 Task: Add an event  with title  Interview with Manik, date '2024/05/19' to 2024/05/20 & Select Event type as  One on One. Add location for the event as  321 Tuileries Garden, Paris, France and add a description: The conversation aimed at assessing their qualifications, skills, and suitability for a specific job role or position within the organization. The interview provides an opportunity for the hiring team to gather valuable information about the candidate's experience, abilities, and potential cultural fit.Create an event link  http-interviewwithmanikcom & Select the event color as  Red. , logged in from the account softage.3@softage.netand send the event invitation to softage.2@softage.net and softage.4@softage.net
Action: Mouse moved to (805, 132)
Screenshot: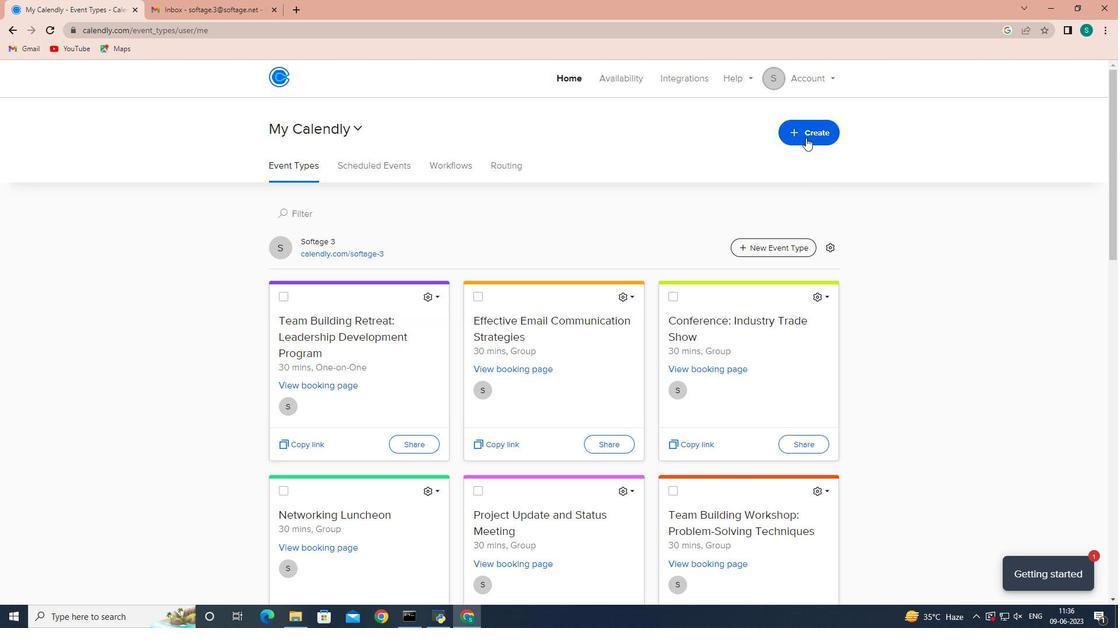 
Action: Mouse pressed left at (805, 132)
Screenshot: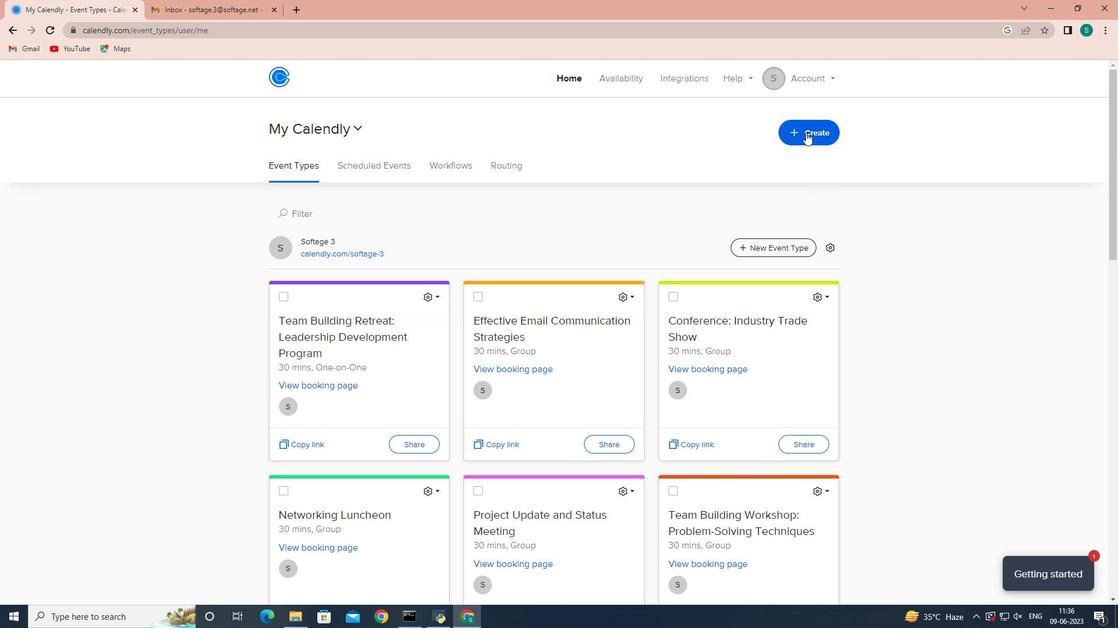 
Action: Mouse moved to (777, 173)
Screenshot: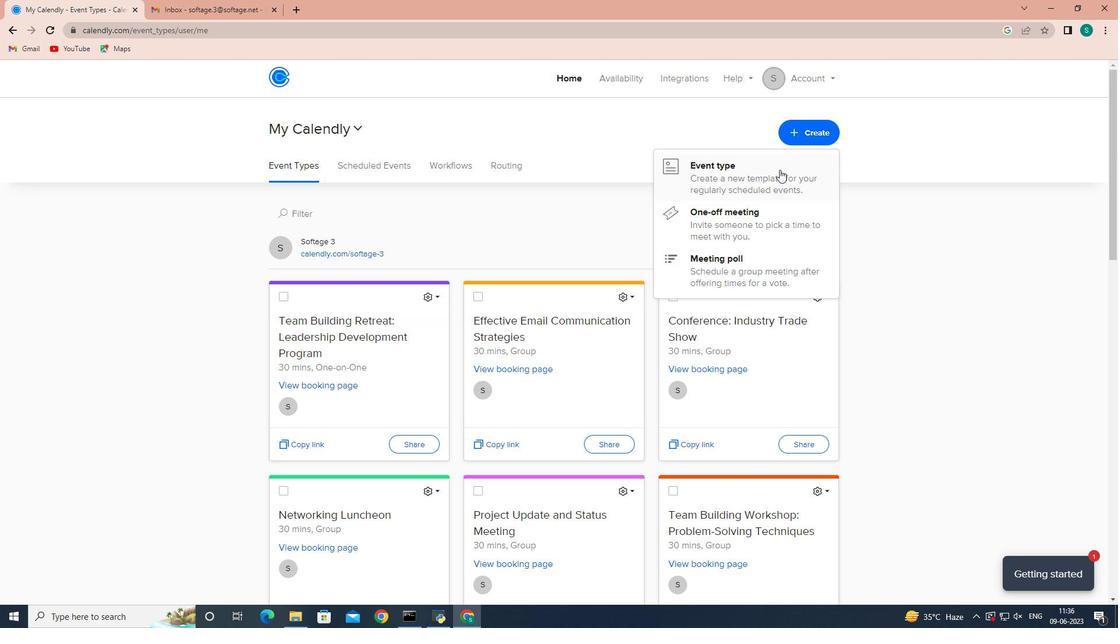 
Action: Mouse pressed left at (777, 173)
Screenshot: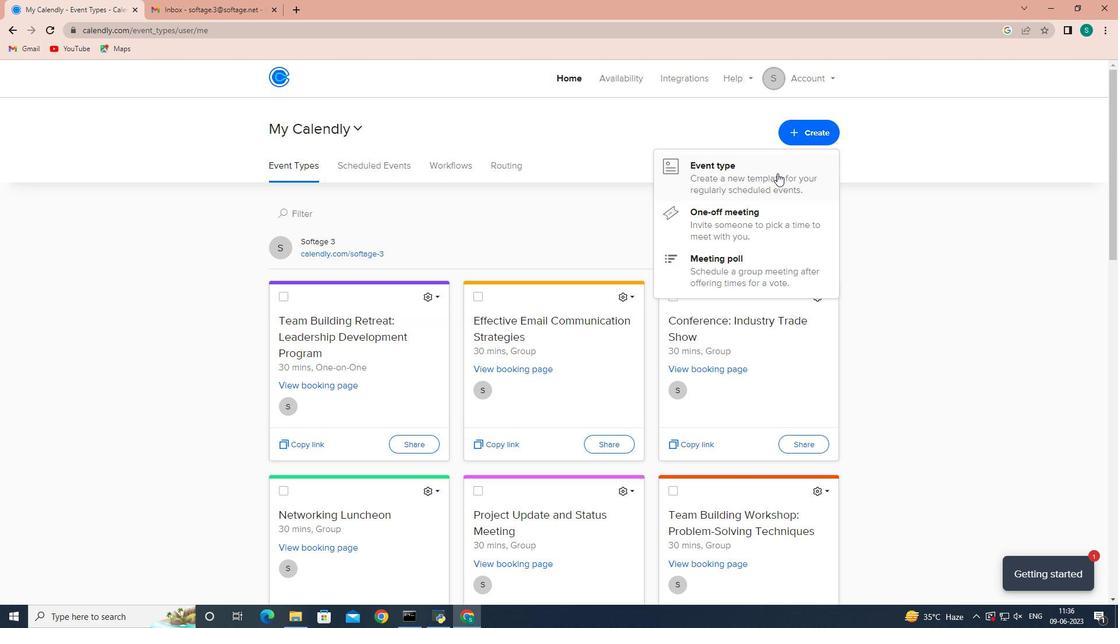 
Action: Mouse moved to (677, 209)
Screenshot: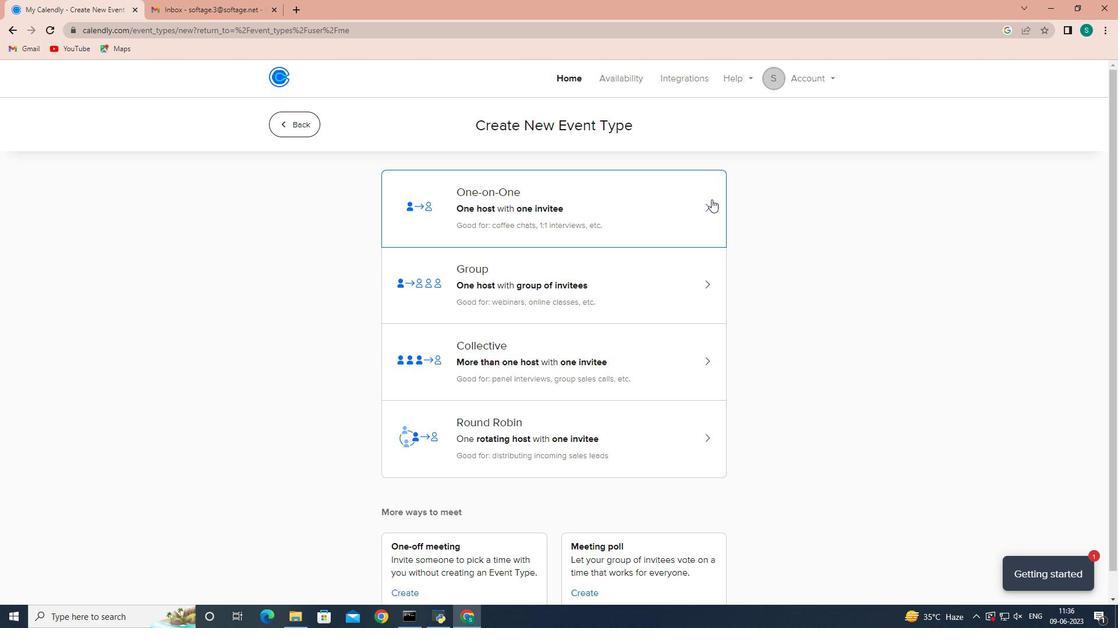 
Action: Mouse pressed left at (677, 209)
Screenshot: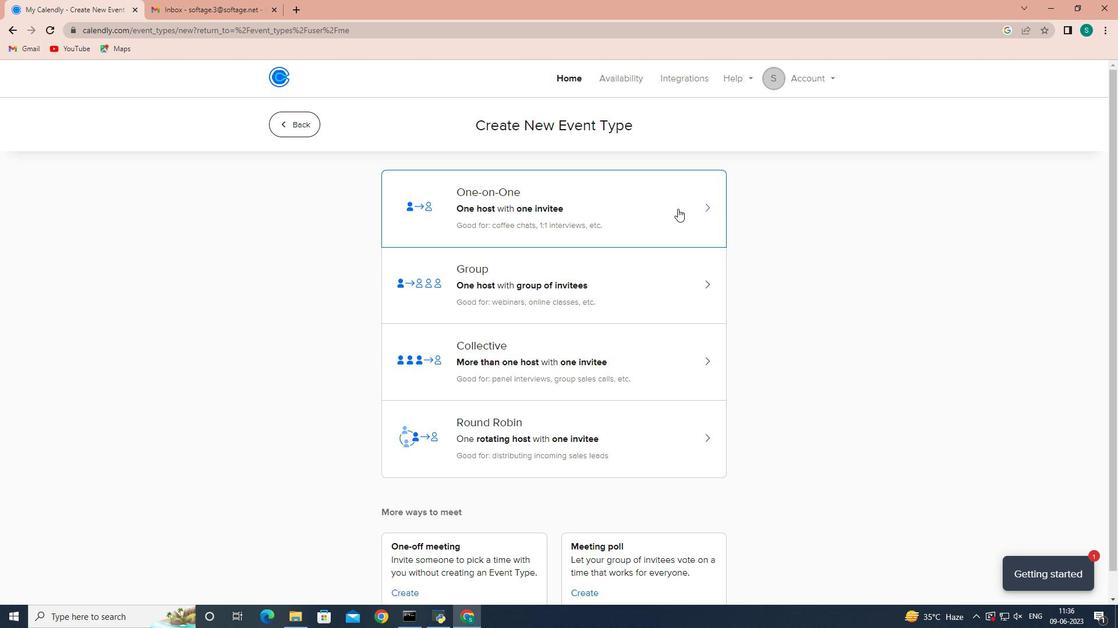 
Action: Mouse moved to (400, 287)
Screenshot: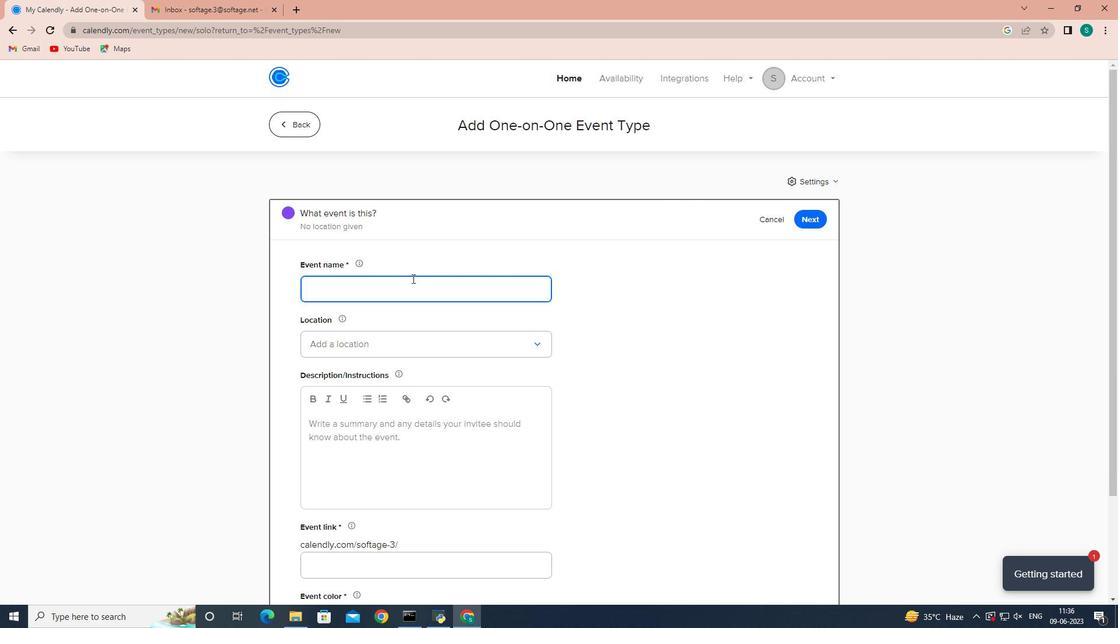 
Action: Key pressed <Key.shift>Manik<Key.backspace><Key.backspace><Key.backspace><Key.backspace><Key.backspace><Key.shift><Key.shift><Key.shift><Key.shift>Interview<Key.space>with<Key.space><Key.shift>Manik
Screenshot: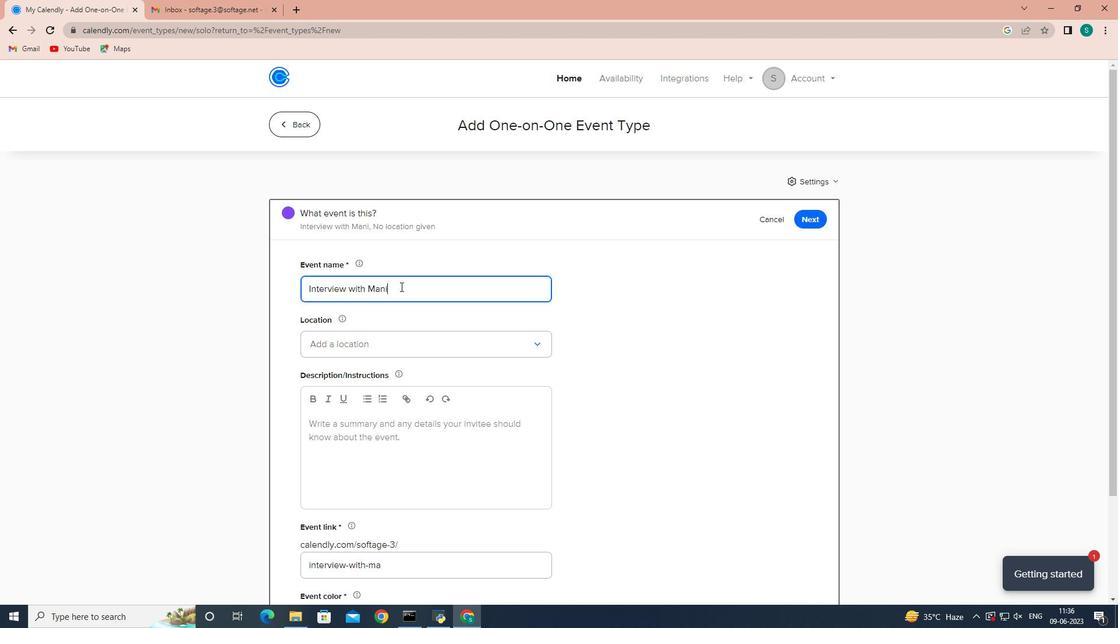 
Action: Mouse moved to (412, 348)
Screenshot: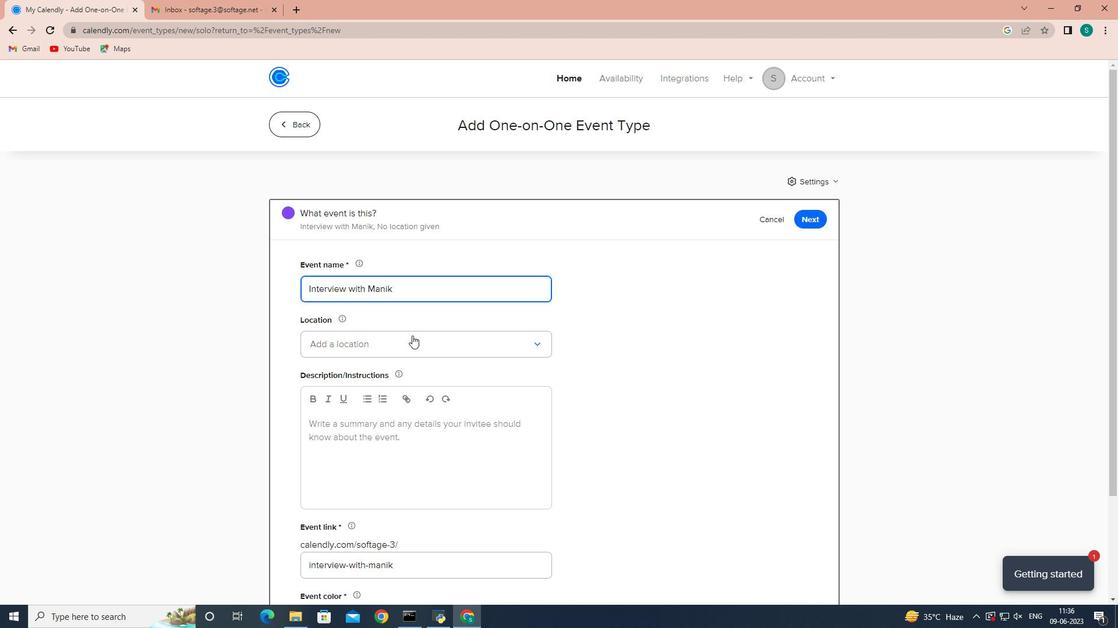 
Action: Mouse pressed left at (412, 348)
Screenshot: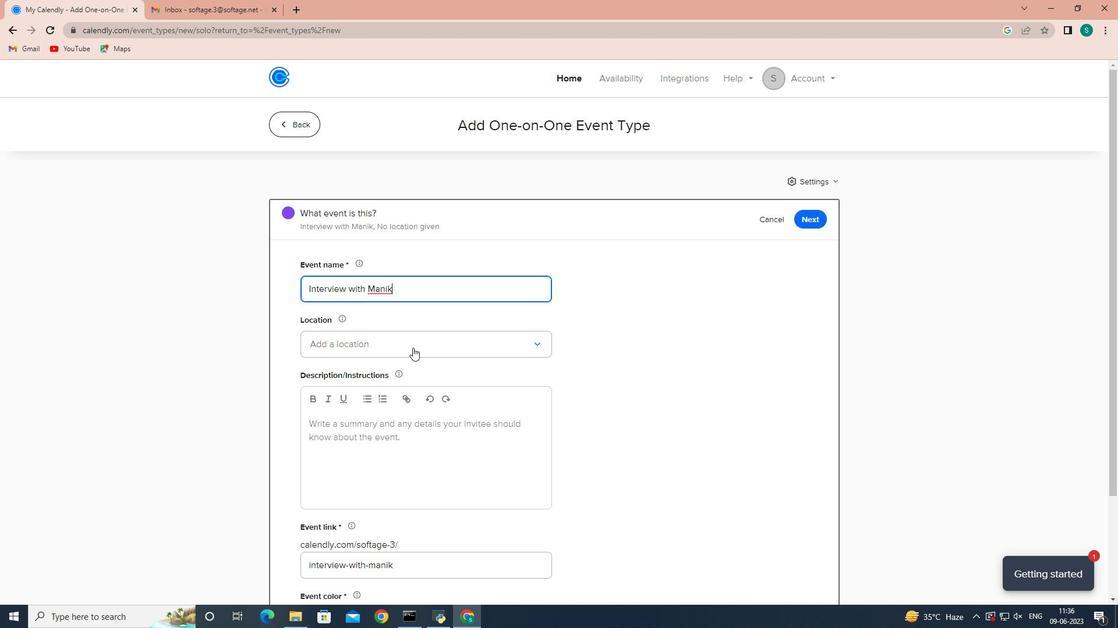
Action: Mouse moved to (409, 370)
Screenshot: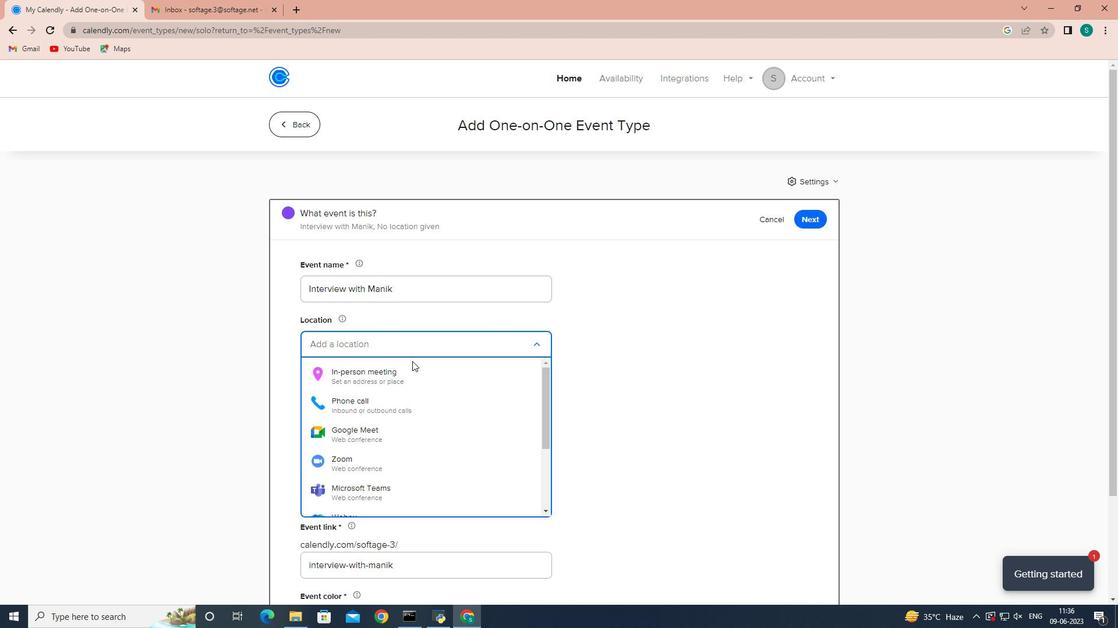 
Action: Mouse pressed left at (409, 370)
Screenshot: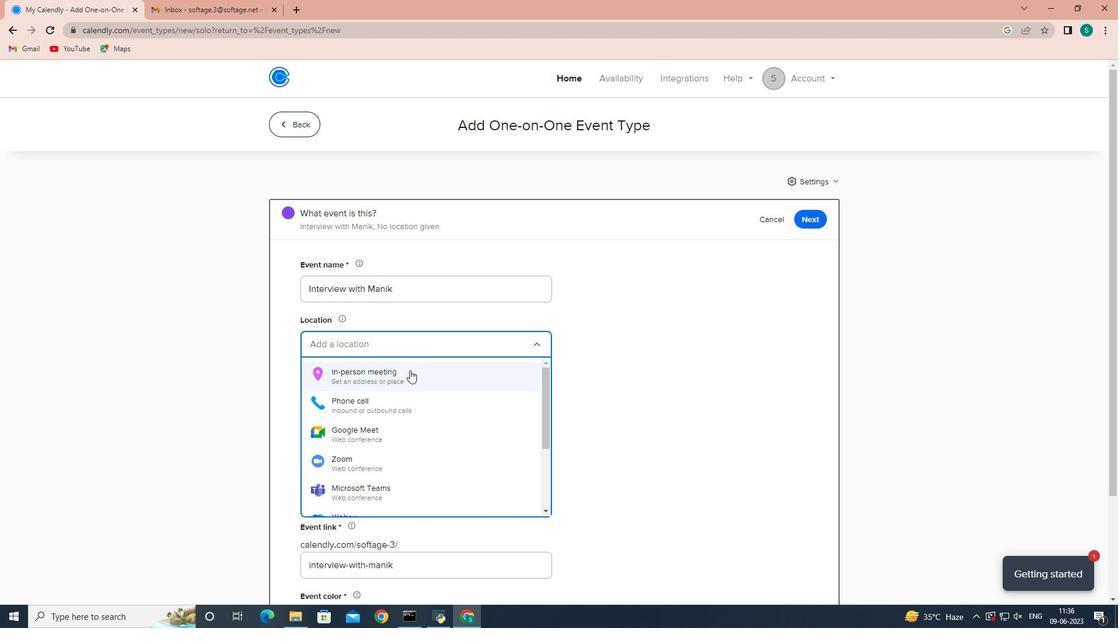 
Action: Mouse moved to (552, 197)
Screenshot: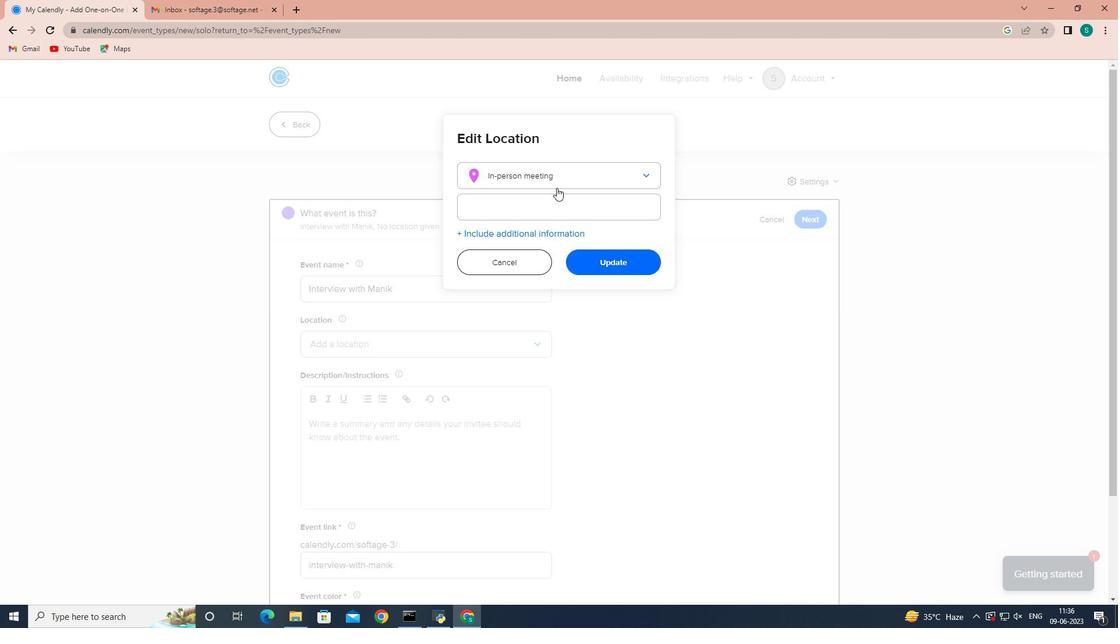 
Action: Mouse pressed left at (552, 197)
Screenshot: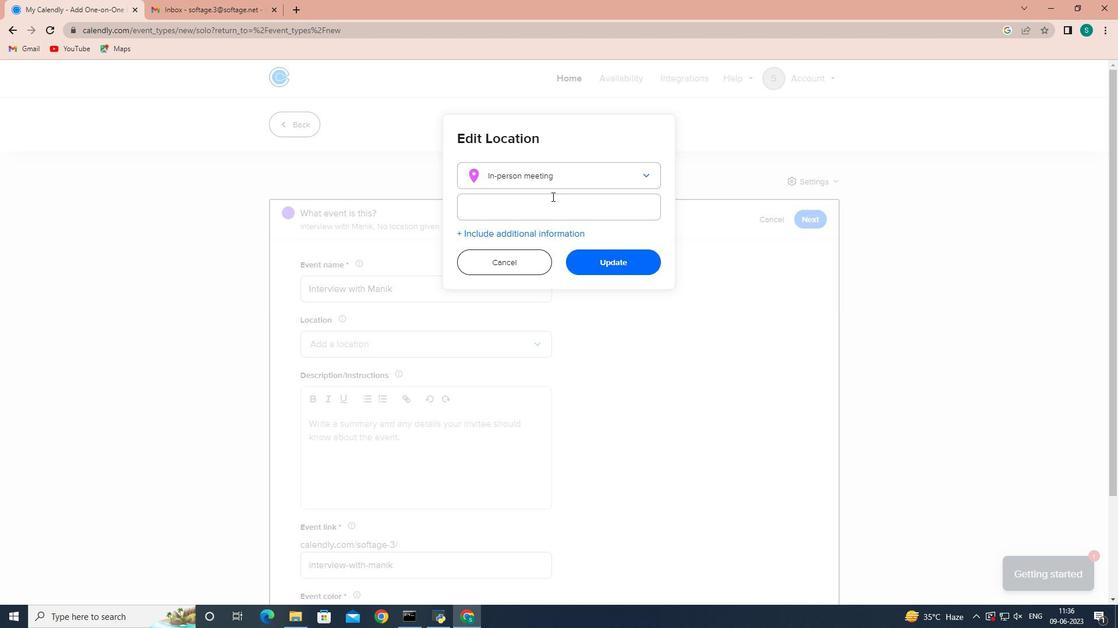 
Action: Key pressed 321<Key.space><Key.shift>Tuileries<Key.space><Key.shift>Garden,<Key.space><Key.shift><Key.shift>Paris,<Key.space><Key.shift>France
Screenshot: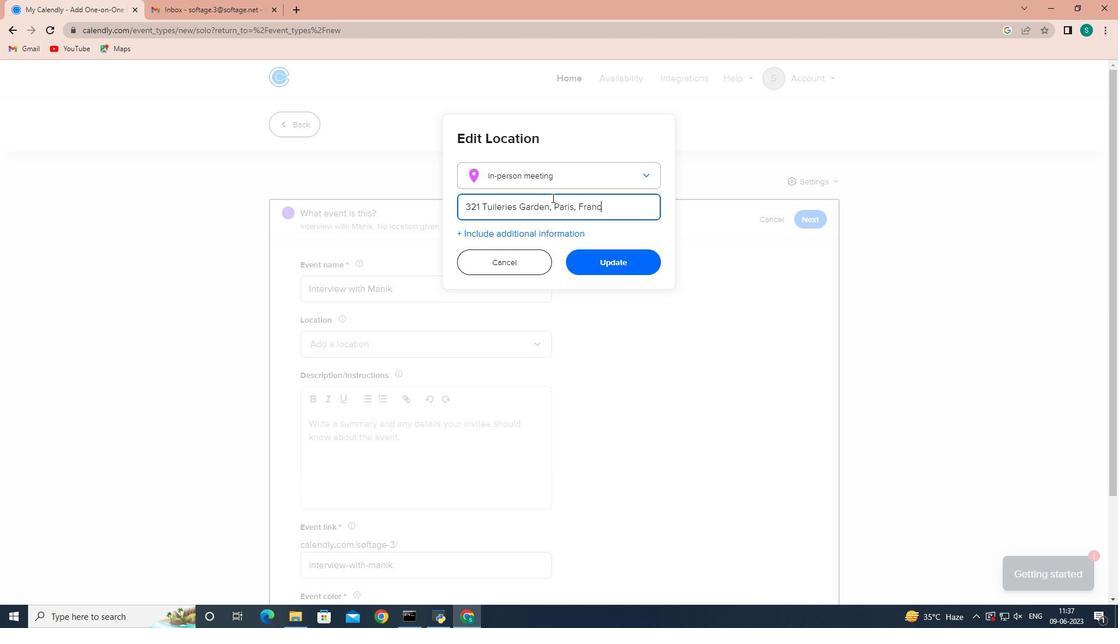 
Action: Mouse moved to (606, 264)
Screenshot: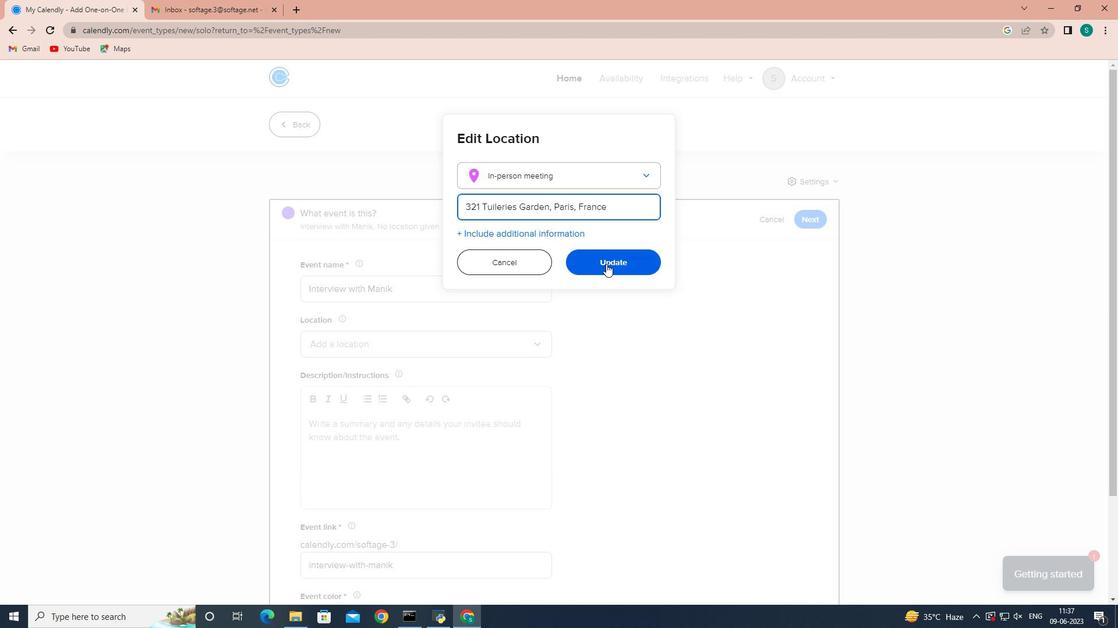 
Action: Mouse pressed left at (606, 264)
Screenshot: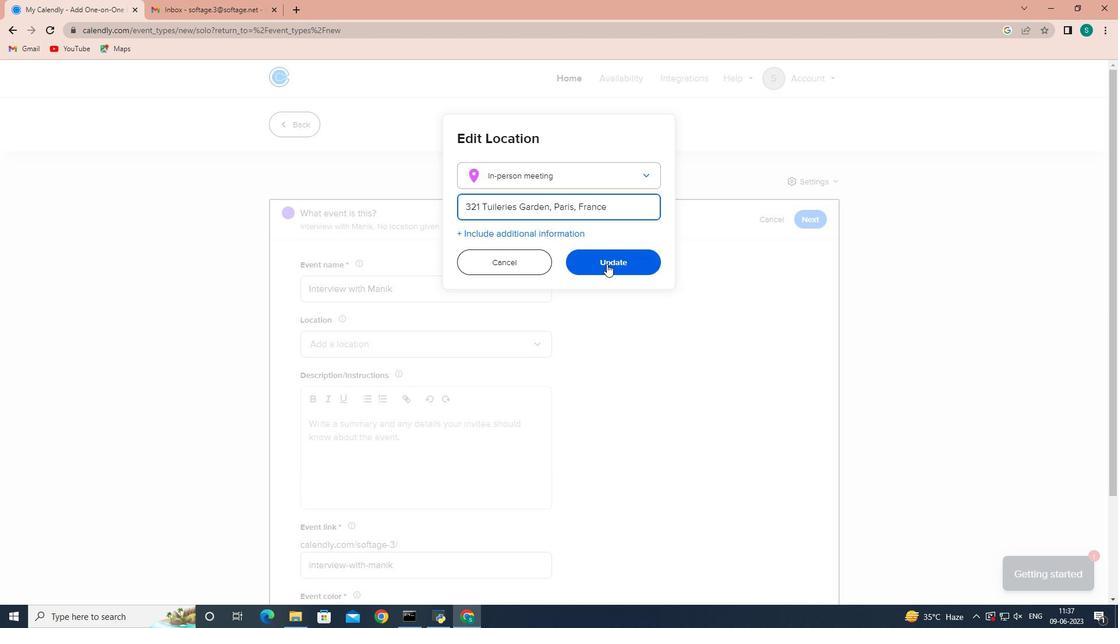 
Action: Mouse moved to (485, 436)
Screenshot: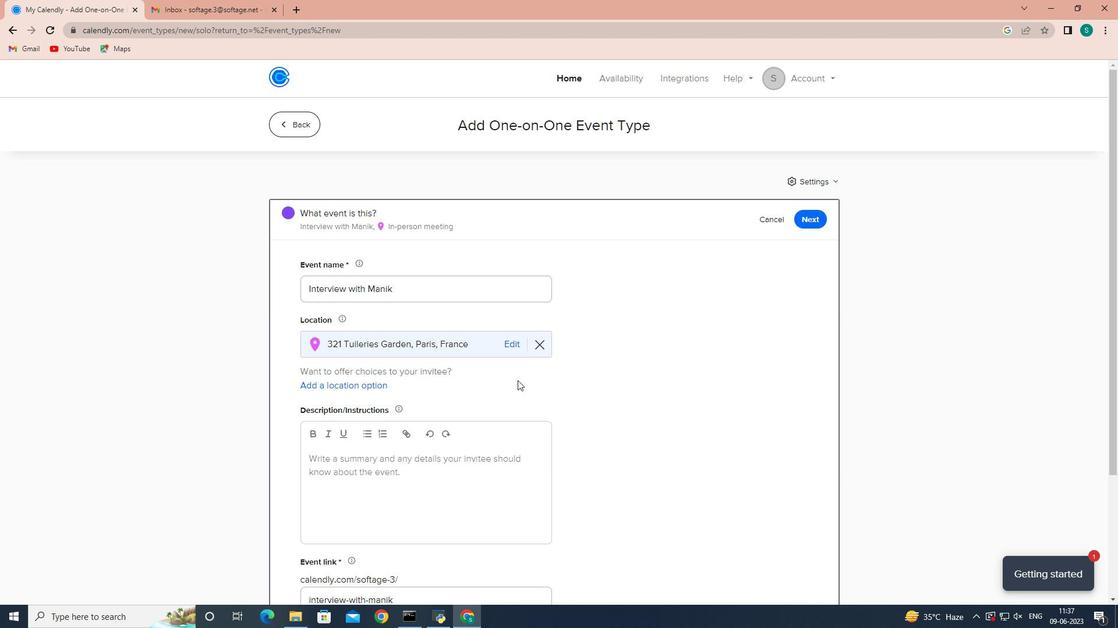 
Action: Mouse scrolled (485, 435) with delta (0, 0)
Screenshot: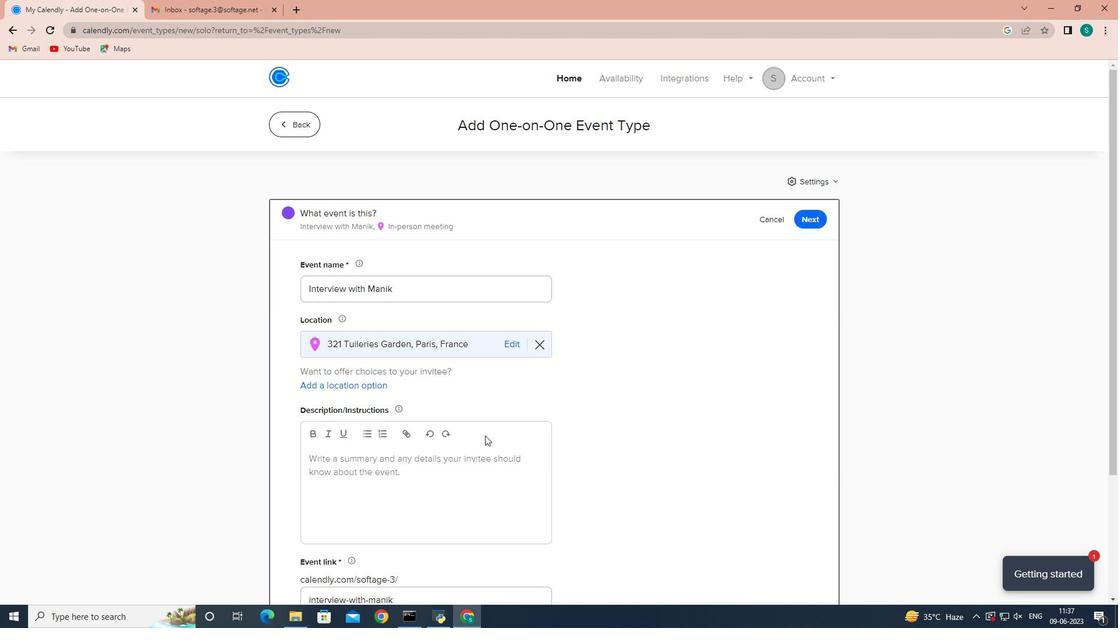
Action: Mouse moved to (479, 427)
Screenshot: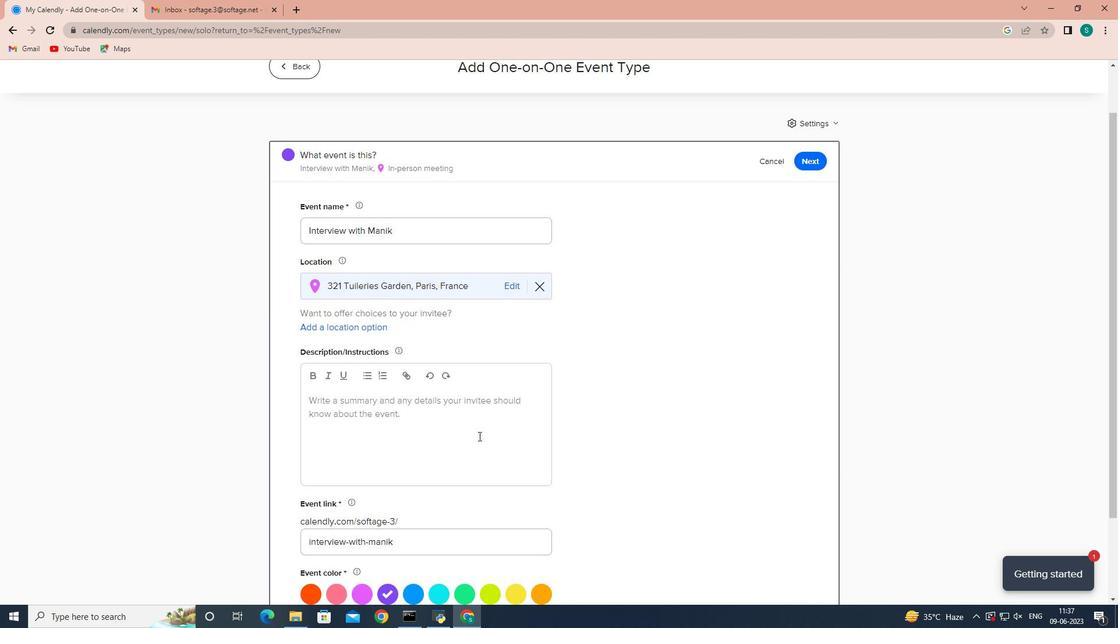 
Action: Mouse pressed left at (479, 427)
Screenshot: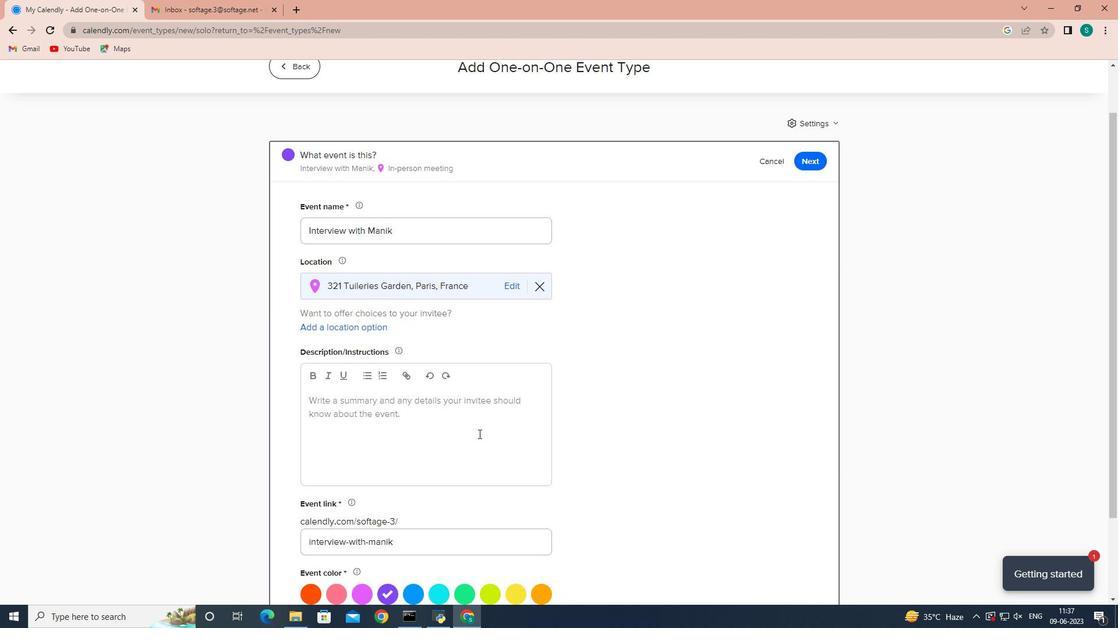 
Action: Mouse moved to (620, 394)
Screenshot: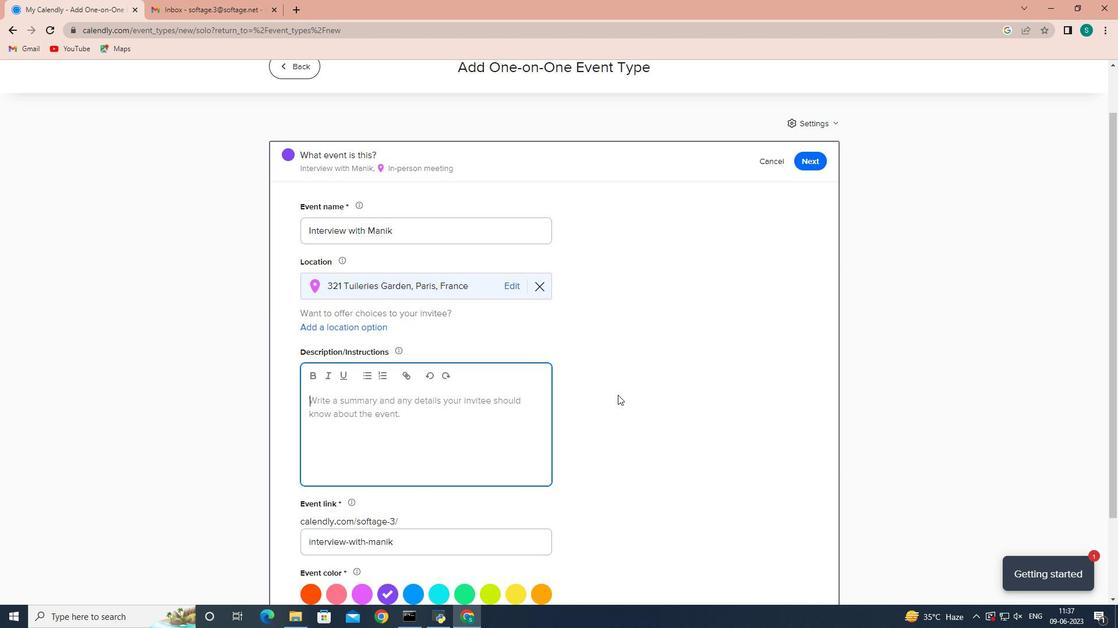 
Action: Key pressed <Key.shift>The<Key.space><Key.shift>conversation<Key.space>aimed<Key.space>at<Key.space>assessing<Key.space>their<Key.space>qualifications,<Key.space>skills,<Key.space>and<Key.space>su
Screenshot: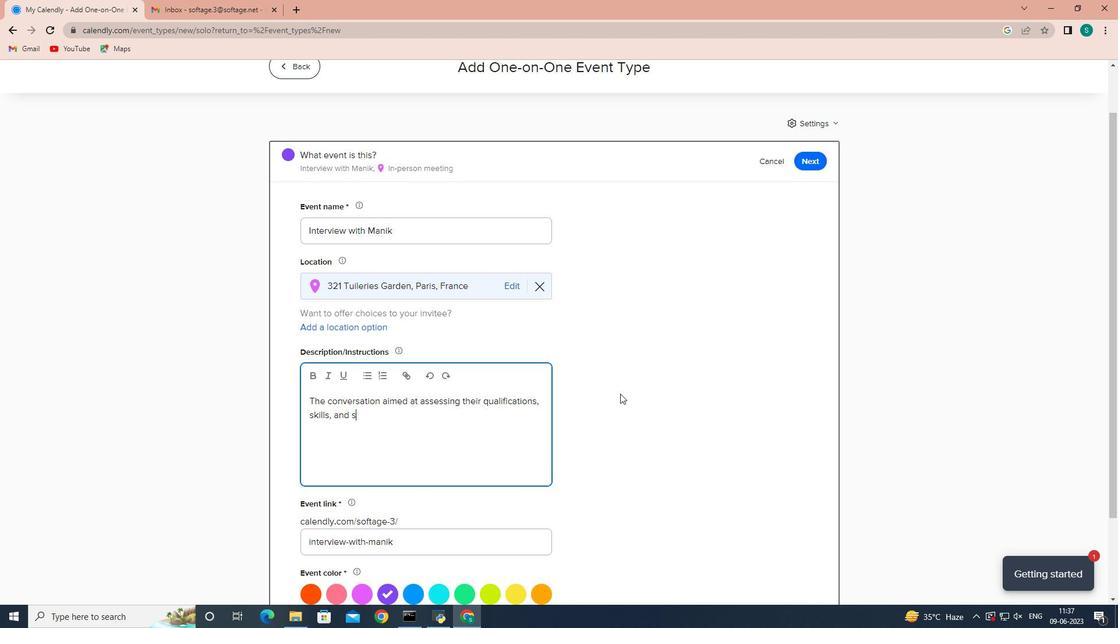 
Action: Mouse moved to (620, 393)
Screenshot: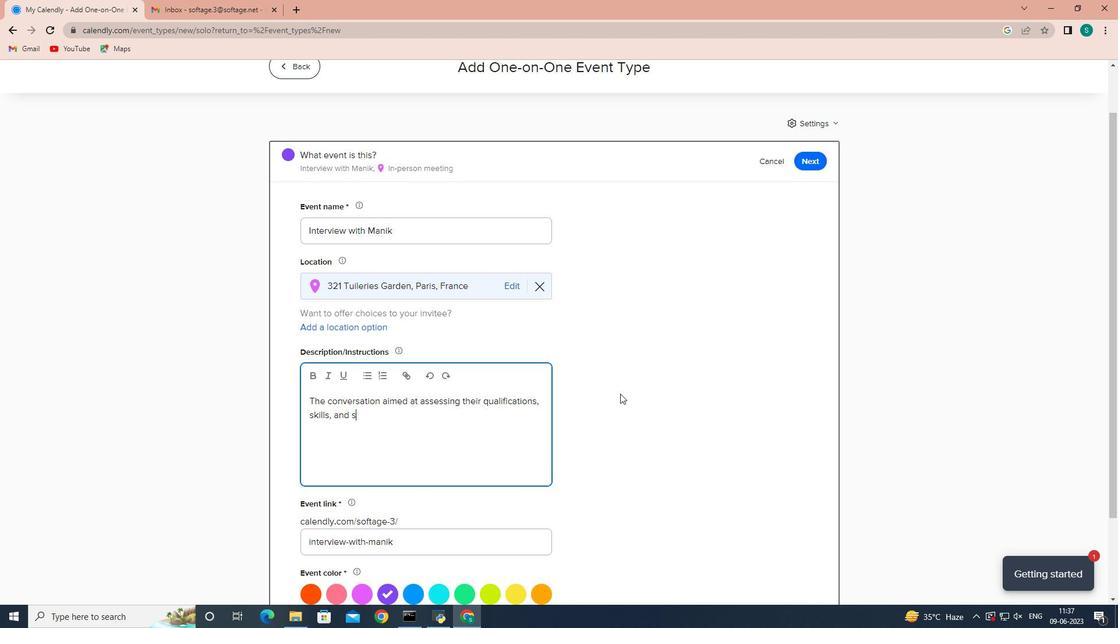 
Action: Key pressed itability<Key.space>for<Key.space>a<Key.space>specific<Key.space>job<Key.space>role<Key.space>or<Key.space>position<Key.space>within<Key.space>the<Key.space>organization.<Key.space><Key.shift>The<Key.space>interview<Key.space>provides<Key.space>an<Key.space>opportunity<Key.space>for<Key.space>the<Key.space>hiring<Key.space>team<Key.space>to<Key.space>gather<Key.space>valuable<Key.space>information<Key.space>about<Key.space>the<Key.space>candidate's<Key.space>experience,<Key.space>abilities<Key.space><Key.backspace>,<Key.space>and<Key.space>potential<Key.space>cultural<Key.space>fit.
Screenshot: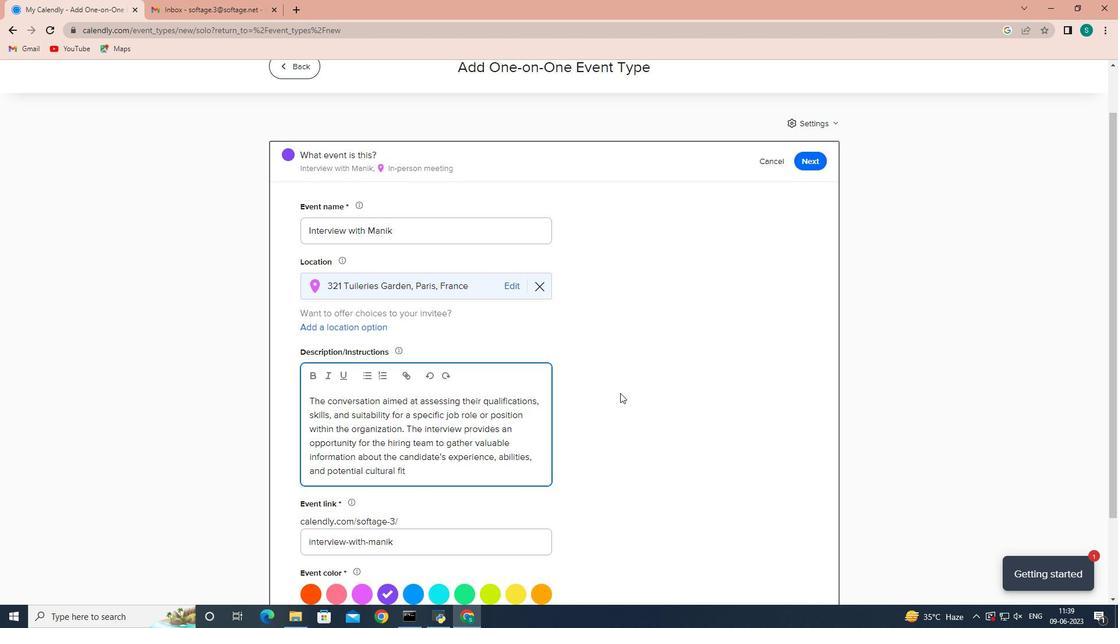 
Action: Mouse moved to (502, 473)
Screenshot: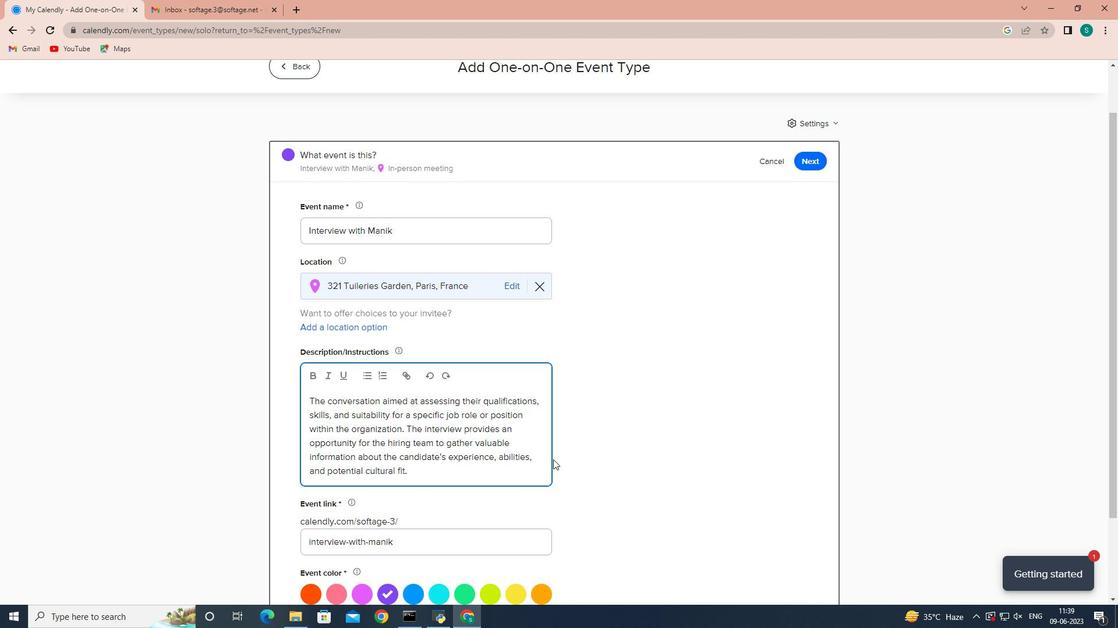
Action: Mouse scrolled (502, 472) with delta (0, 0)
Screenshot: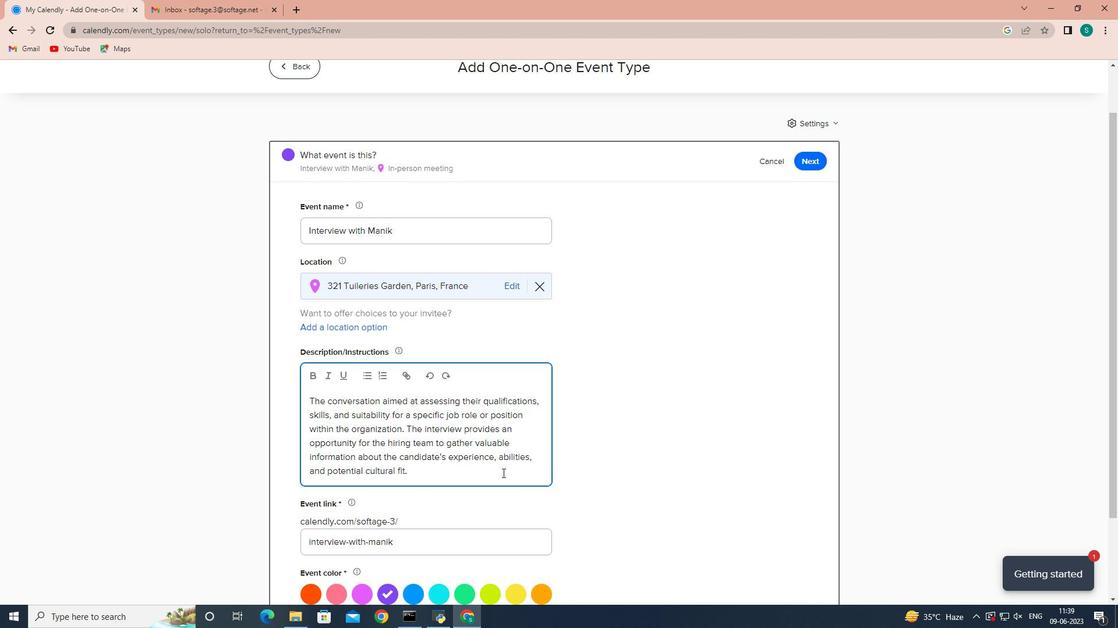 
Action: Mouse scrolled (502, 472) with delta (0, 0)
Screenshot: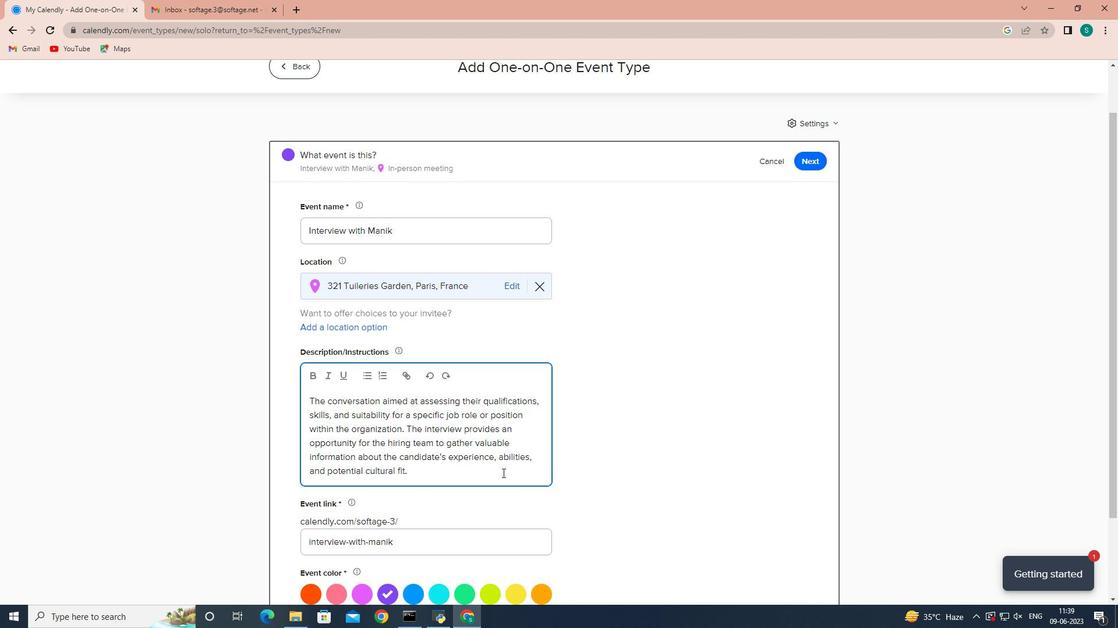 
Action: Mouse scrolled (502, 472) with delta (0, 0)
Screenshot: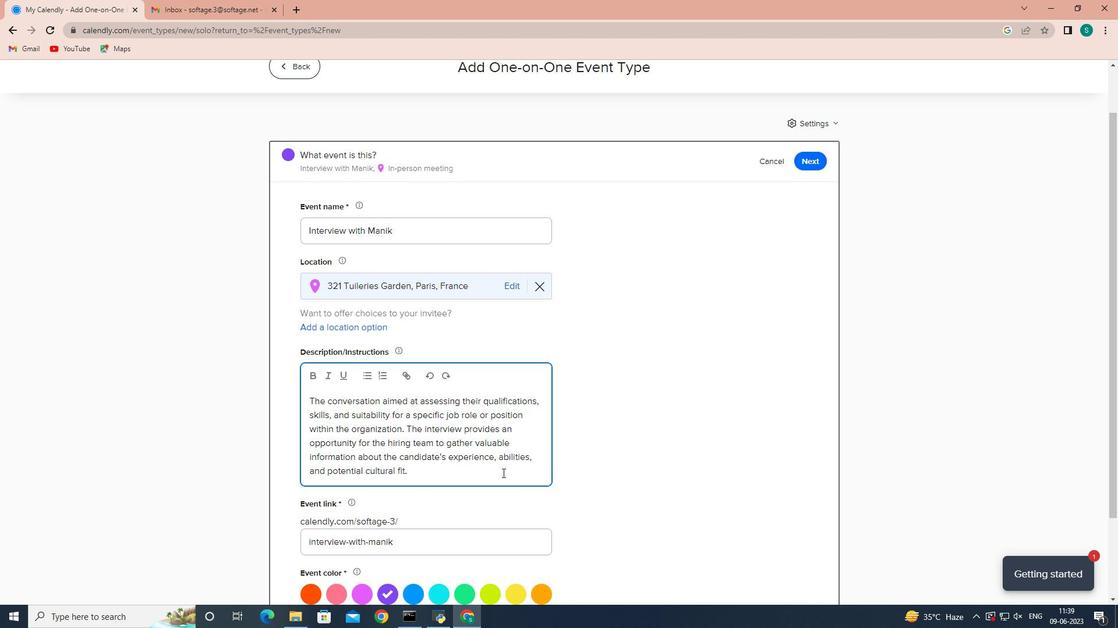 
Action: Mouse moved to (460, 439)
Screenshot: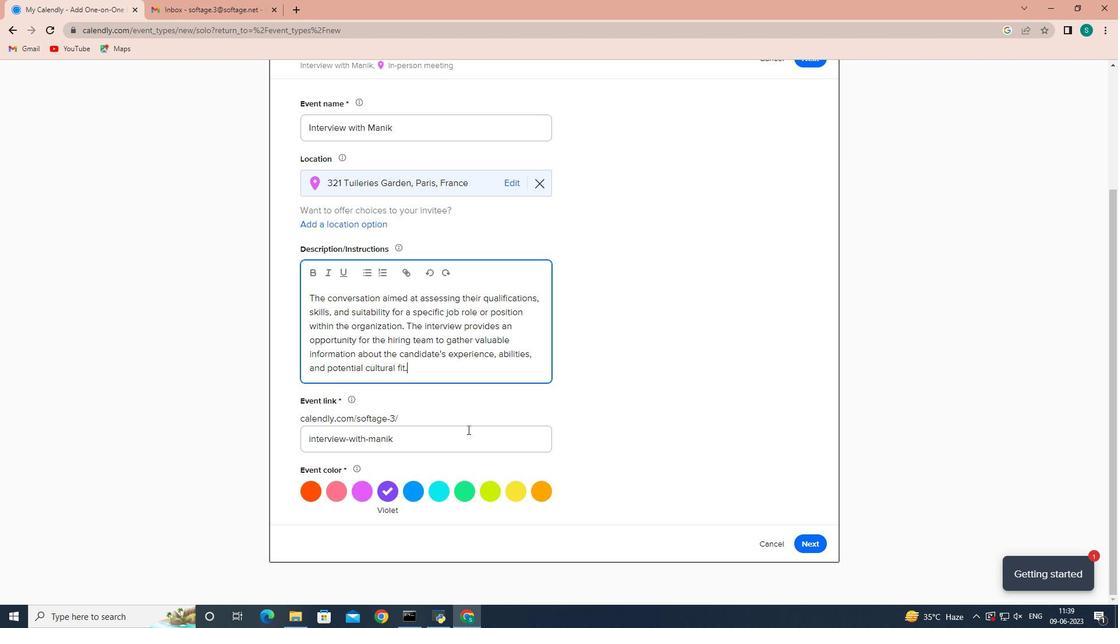 
Action: Mouse pressed left at (460, 439)
Screenshot: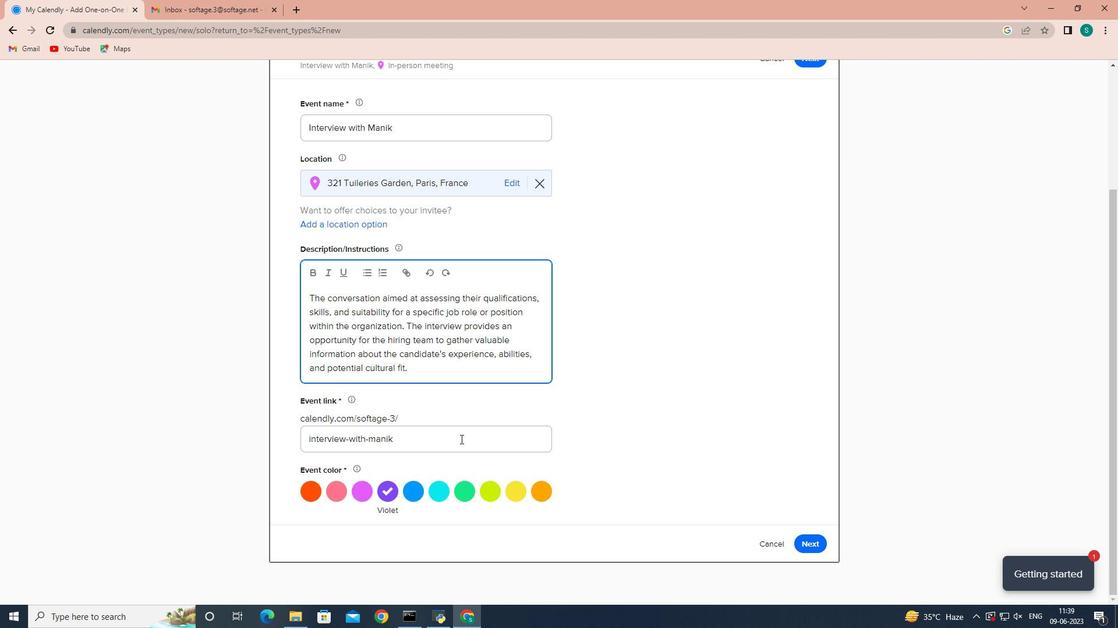 
Action: Mouse moved to (426, 444)
Screenshot: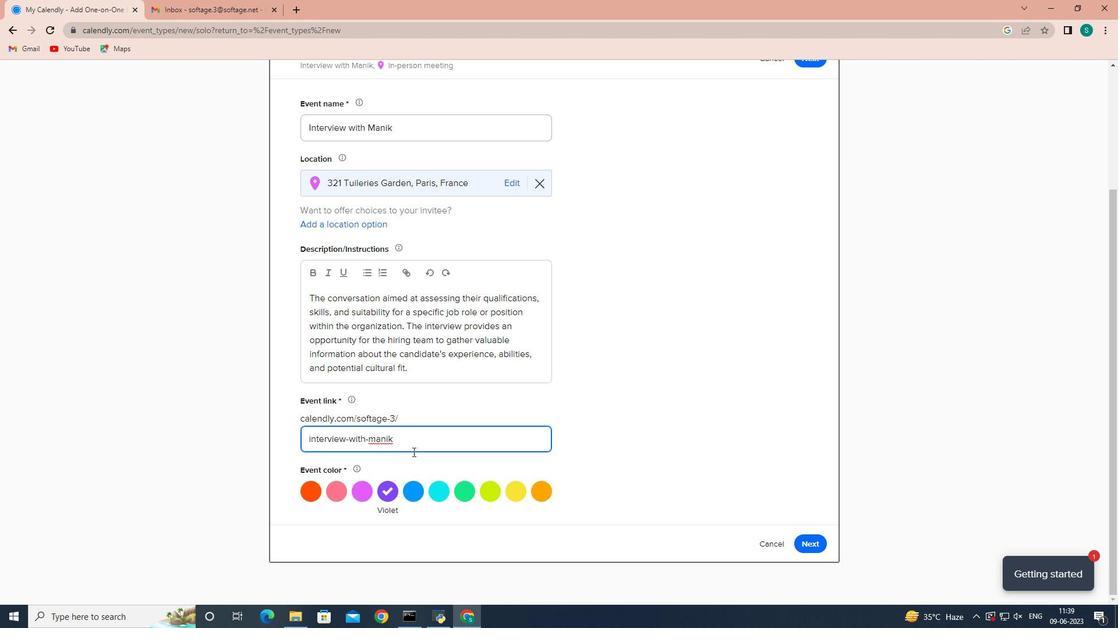 
Action: Key pressed -com<Key.home>http-
Screenshot: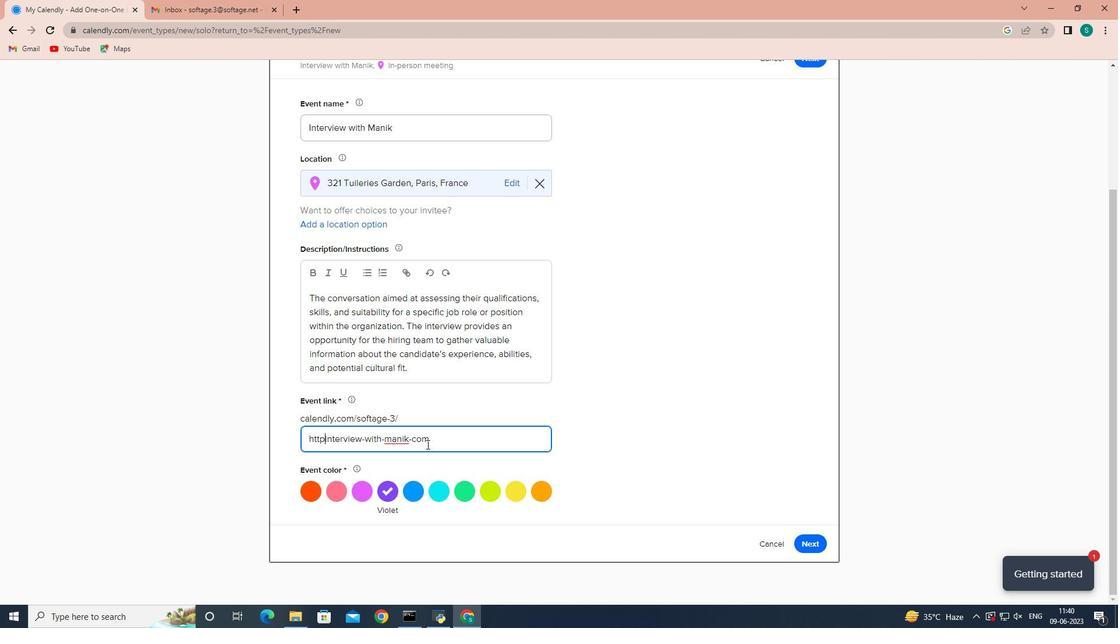 
Action: Mouse moved to (312, 489)
Screenshot: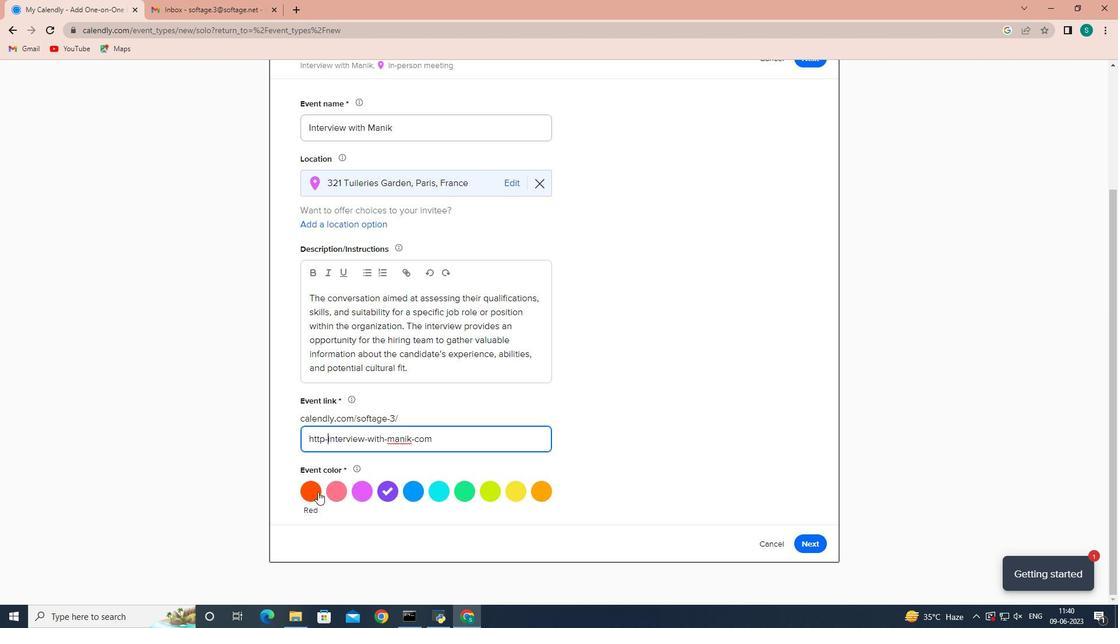 
Action: Mouse pressed left at (312, 489)
Screenshot: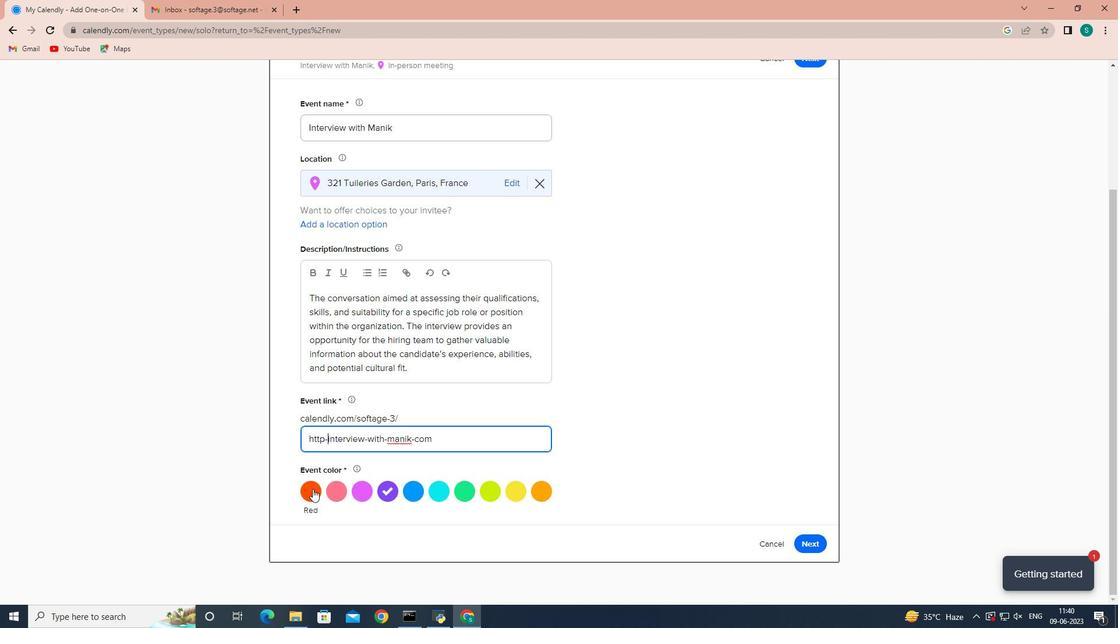 
Action: Mouse moved to (817, 545)
Screenshot: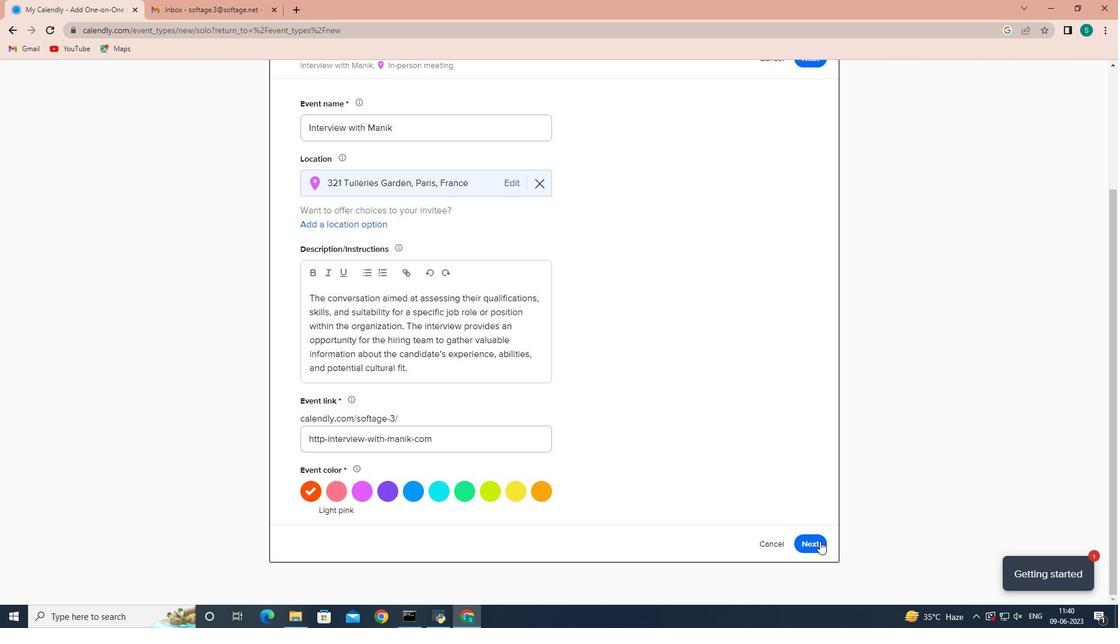 
Action: Mouse pressed left at (817, 545)
Screenshot: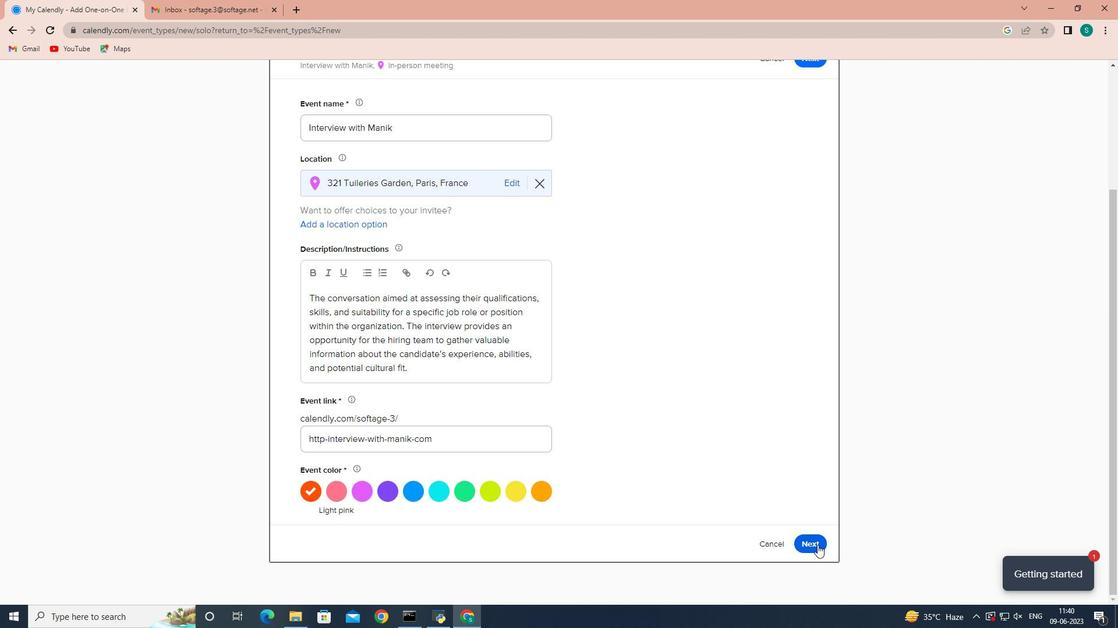 
Action: Mouse moved to (369, 237)
Screenshot: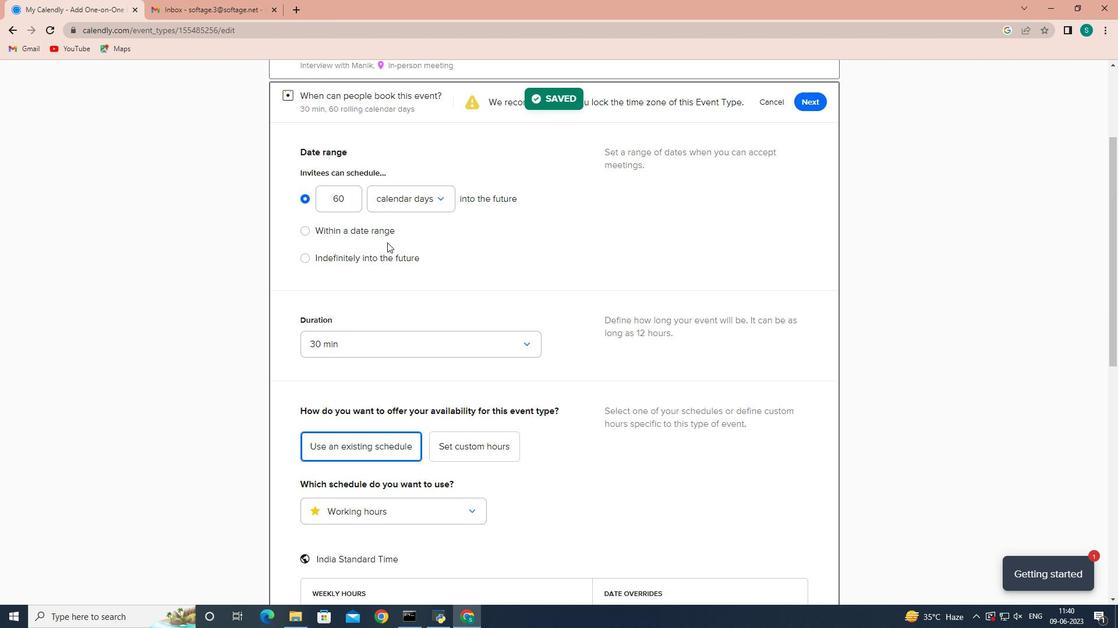 
Action: Mouse pressed left at (369, 237)
Screenshot: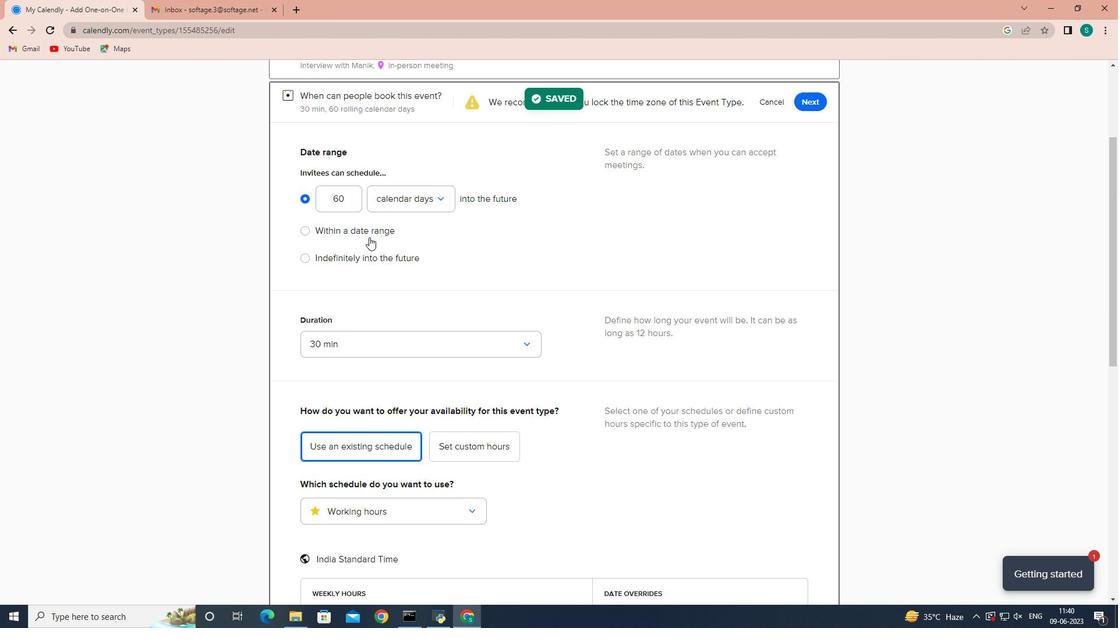 
Action: Mouse moved to (440, 233)
Screenshot: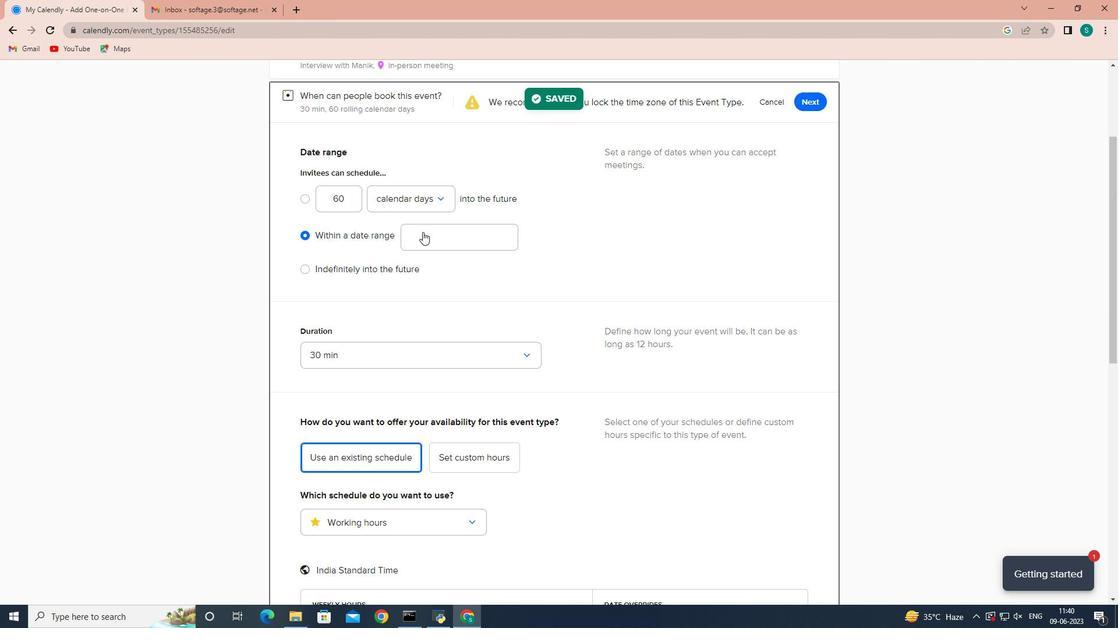 
Action: Mouse pressed left at (440, 233)
Screenshot: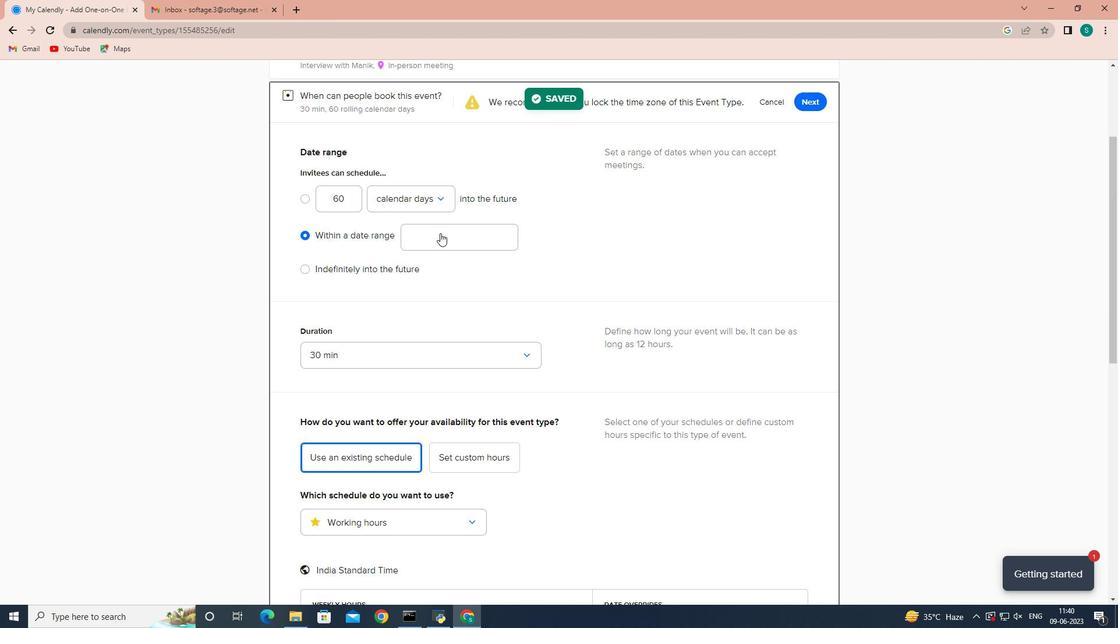 
Action: Mouse moved to (495, 276)
Screenshot: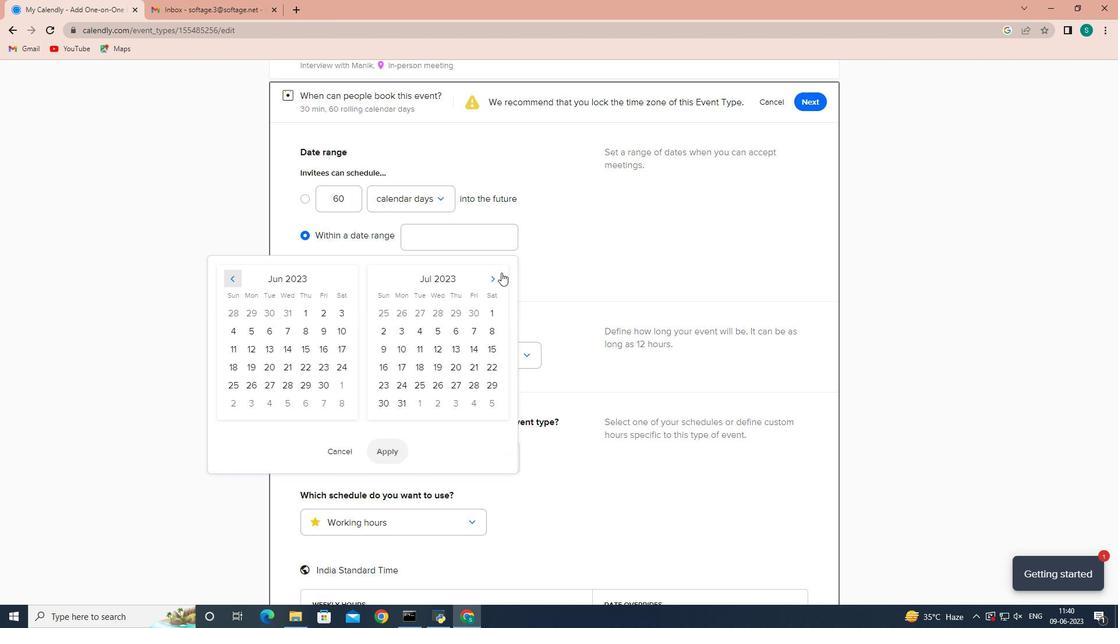 
Action: Mouse pressed left at (495, 276)
Screenshot: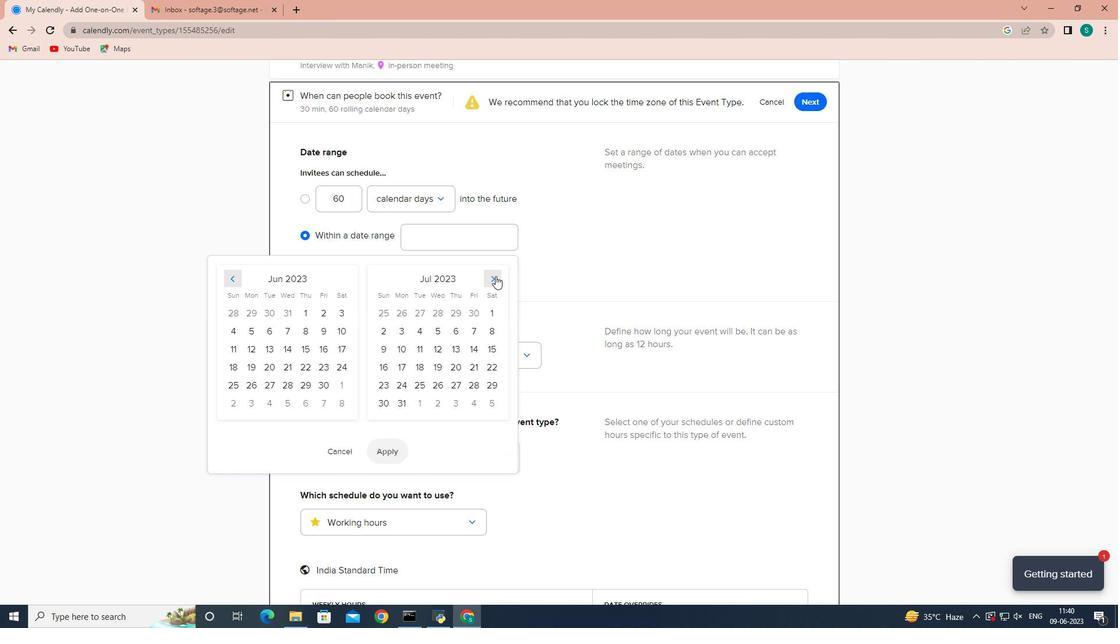 
Action: Mouse pressed left at (495, 276)
Screenshot: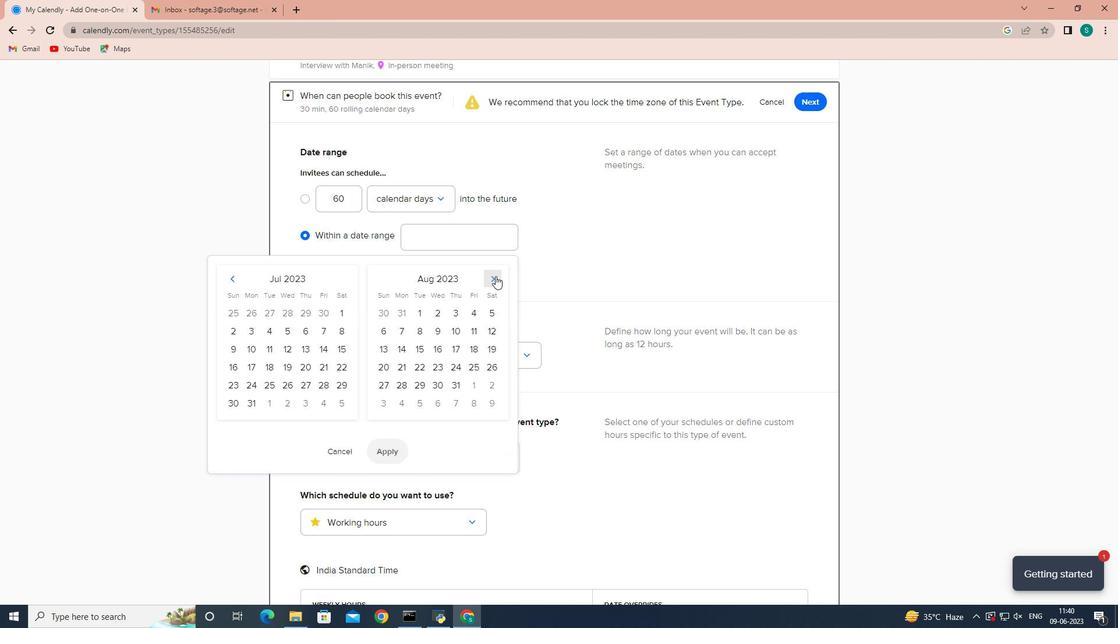 
Action: Mouse pressed left at (495, 276)
Screenshot: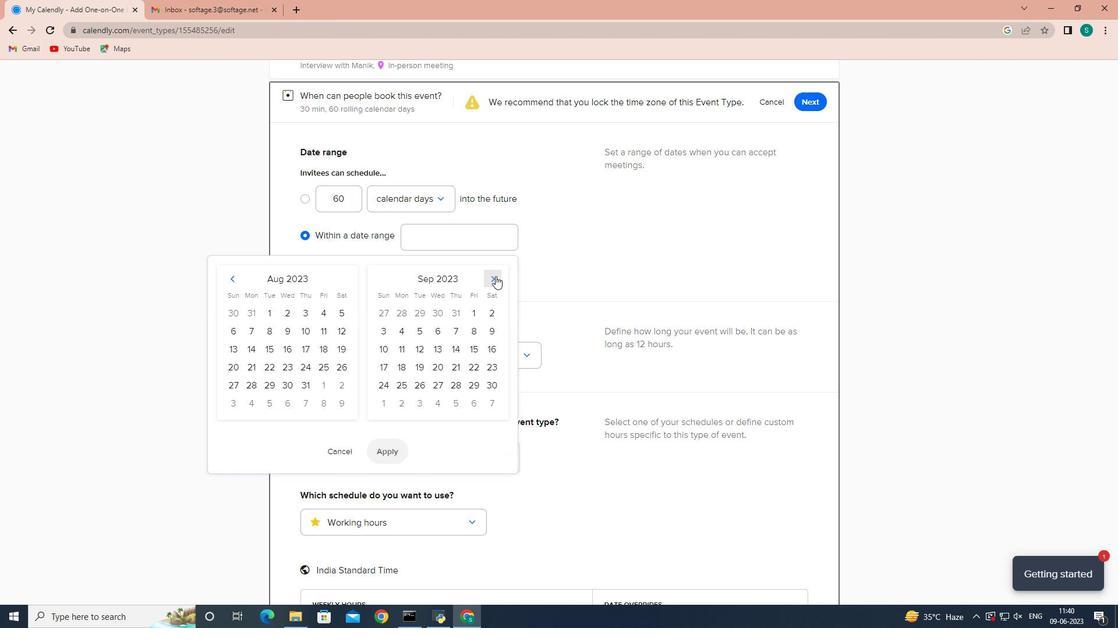
Action: Mouse pressed left at (495, 276)
Screenshot: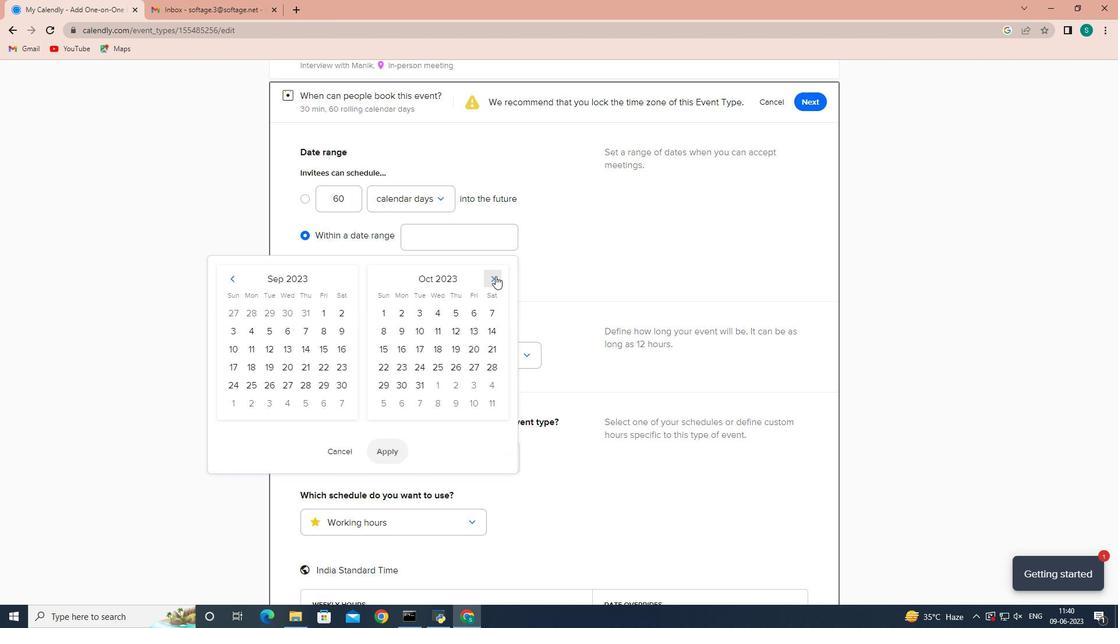 
Action: Mouse pressed left at (495, 276)
Screenshot: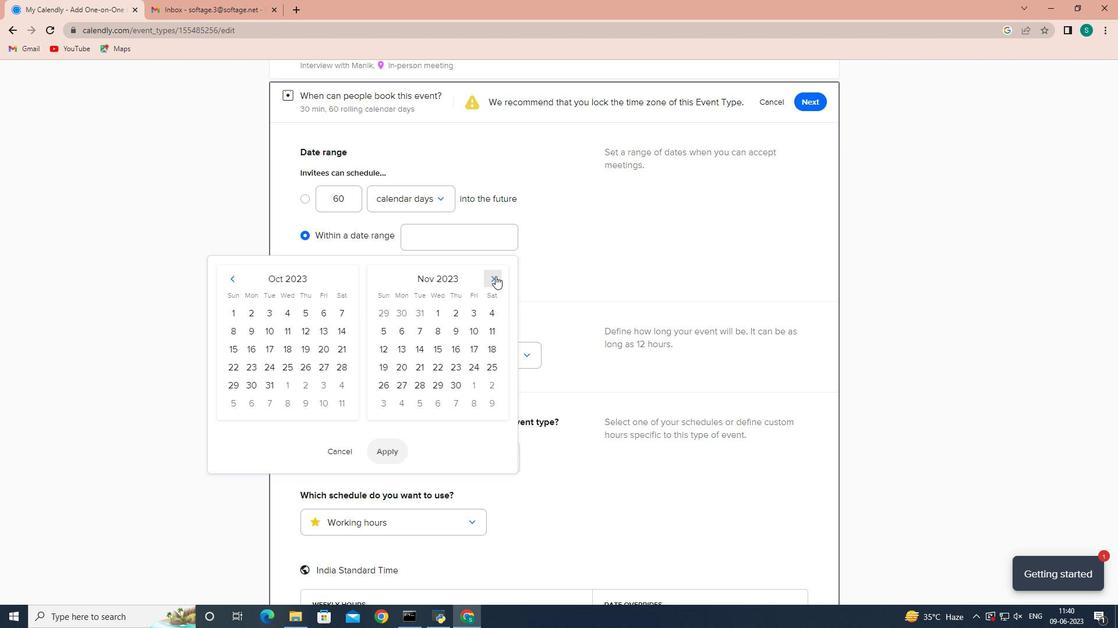 
Action: Mouse pressed left at (495, 276)
Screenshot: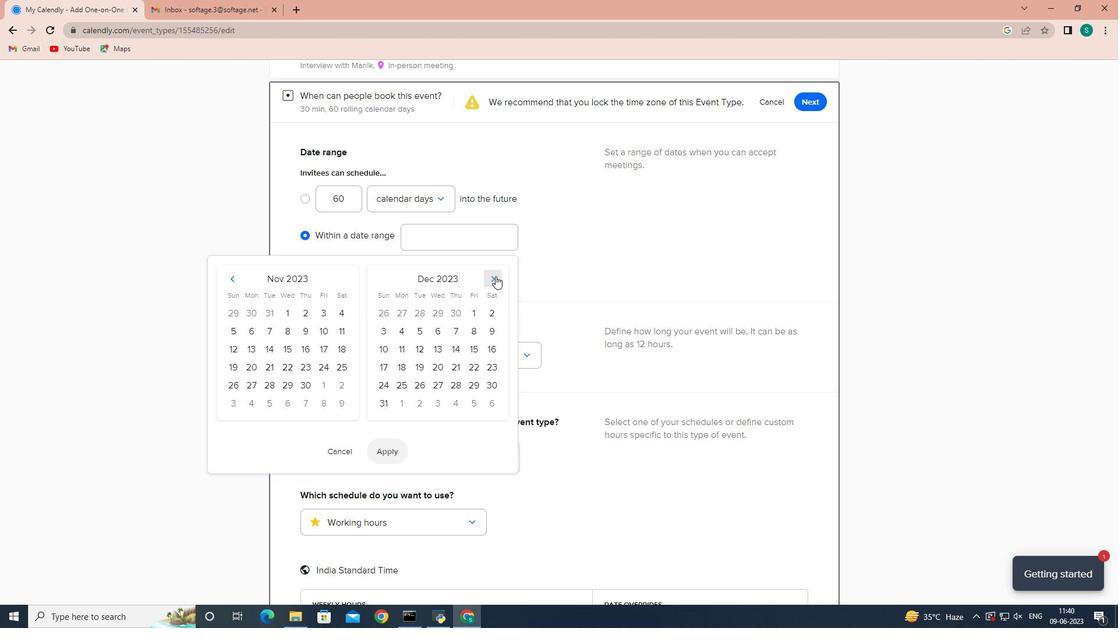 
Action: Mouse pressed left at (495, 276)
Screenshot: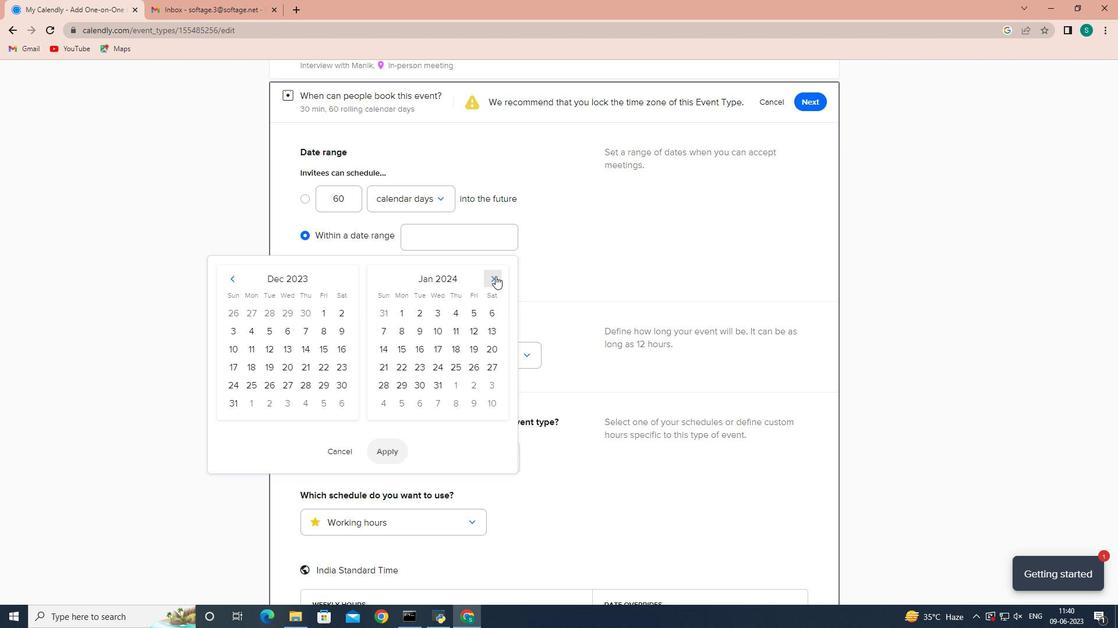
Action: Mouse pressed left at (495, 276)
Screenshot: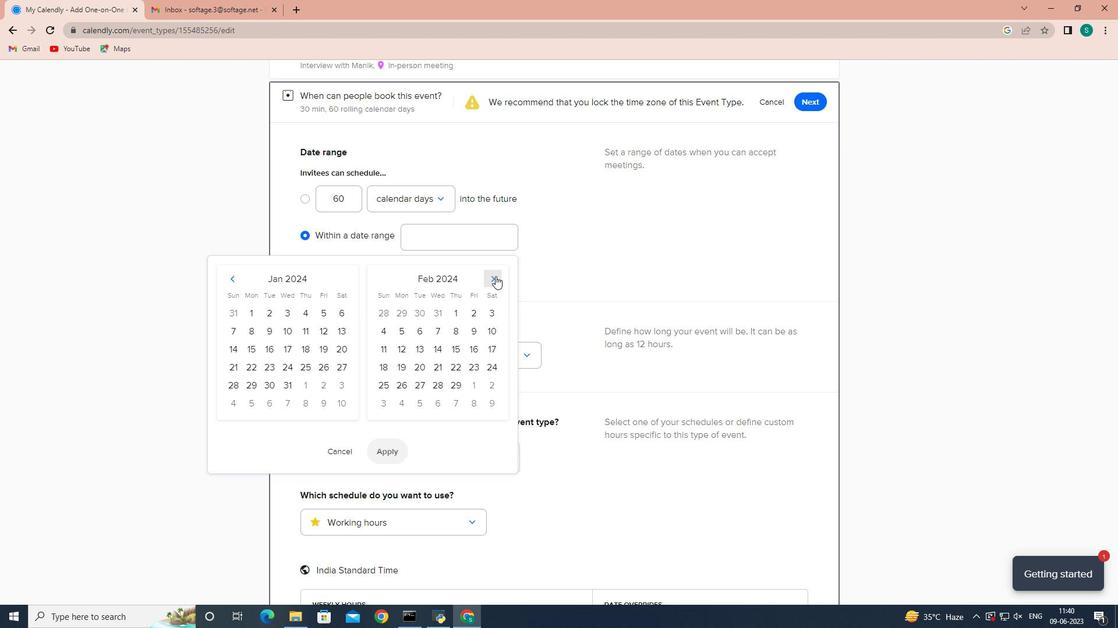 
Action: Mouse pressed left at (495, 276)
Screenshot: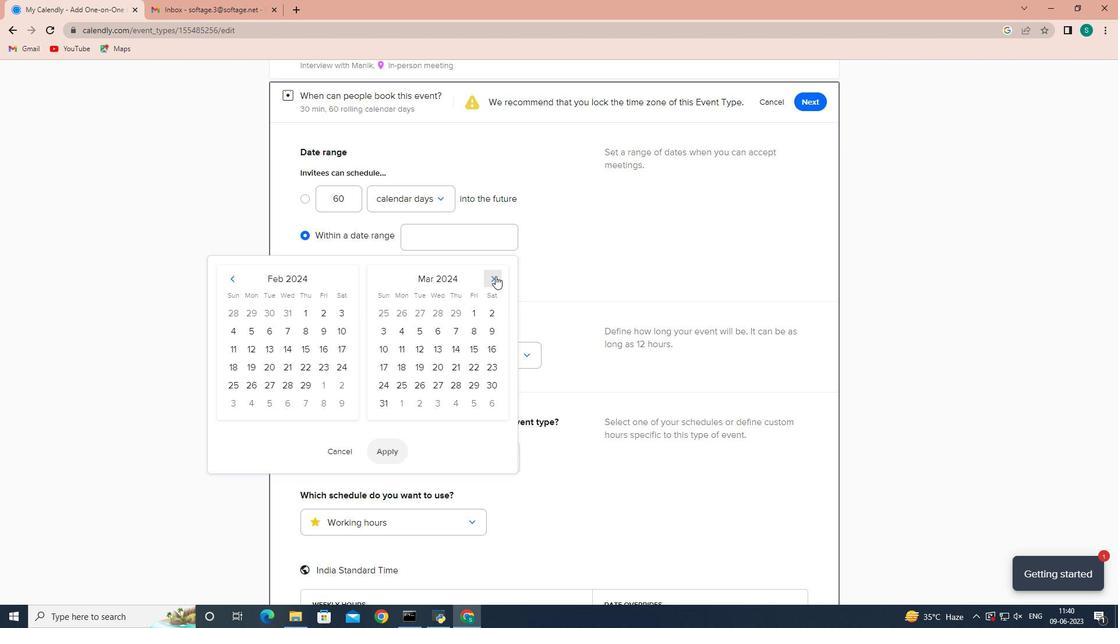 
Action: Mouse pressed left at (495, 276)
Screenshot: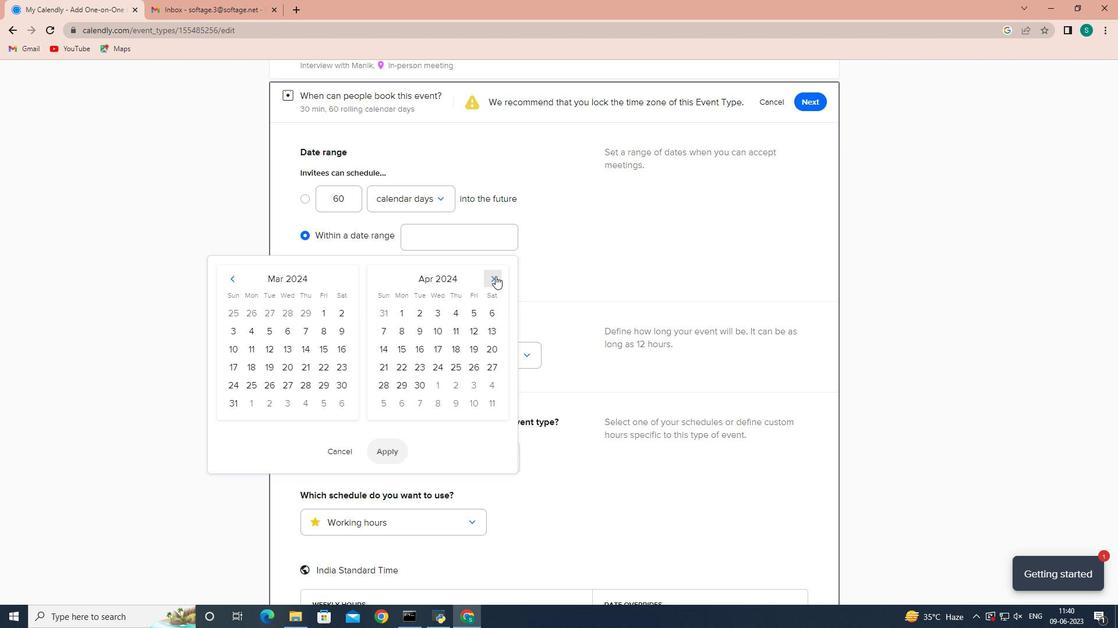
Action: Mouse moved to (385, 365)
Screenshot: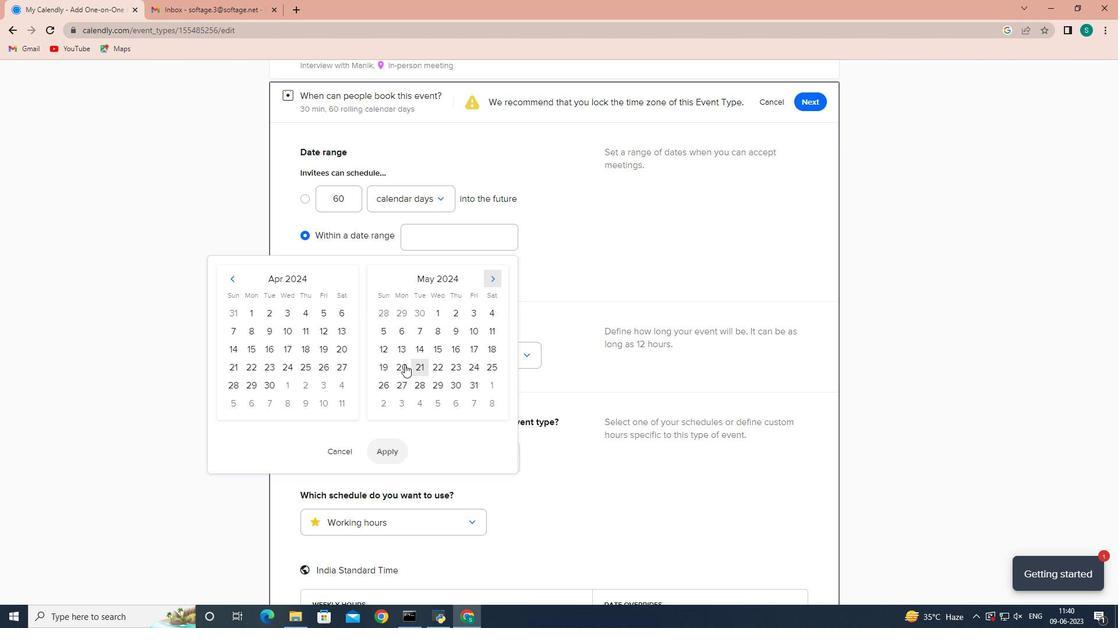 
Action: Mouse pressed left at (385, 365)
Screenshot: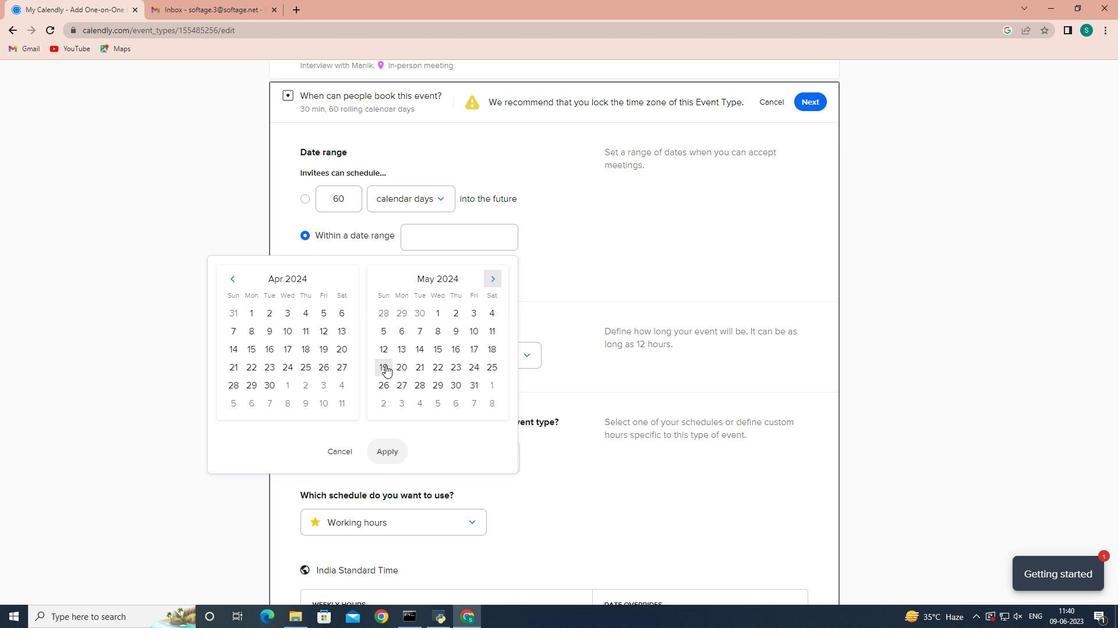 
Action: Mouse moved to (408, 373)
Screenshot: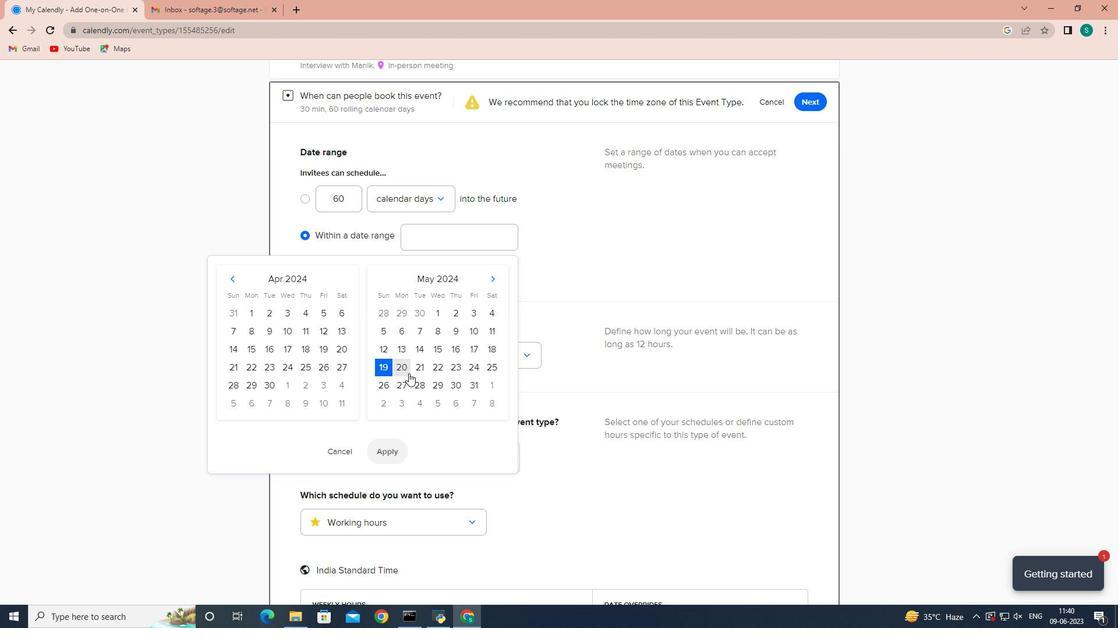 
Action: Mouse pressed left at (408, 373)
Screenshot: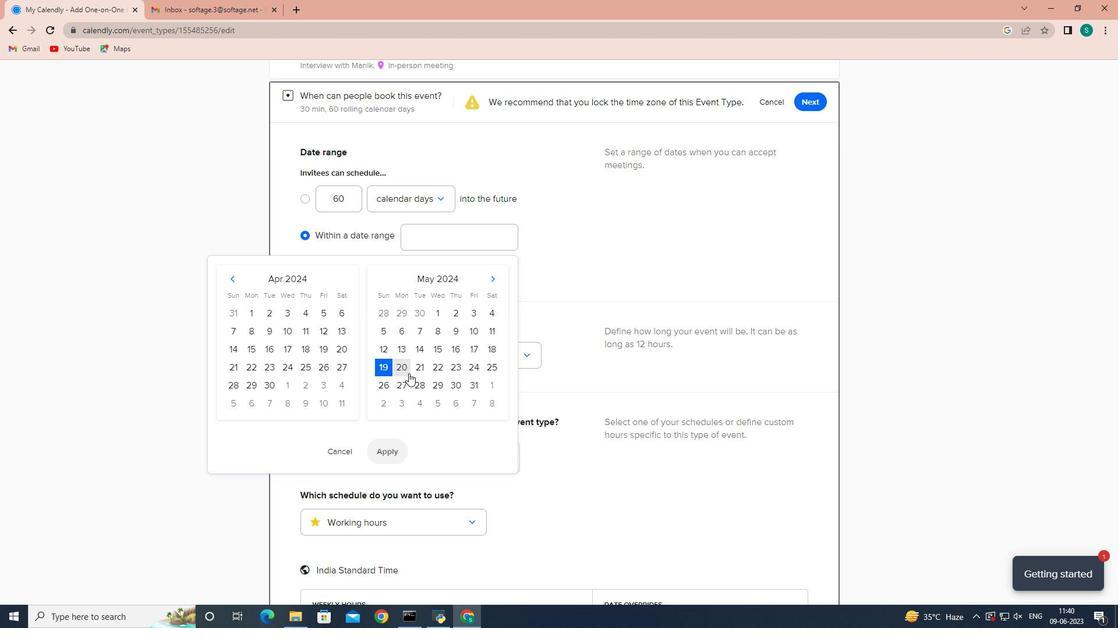 
Action: Mouse moved to (400, 449)
Screenshot: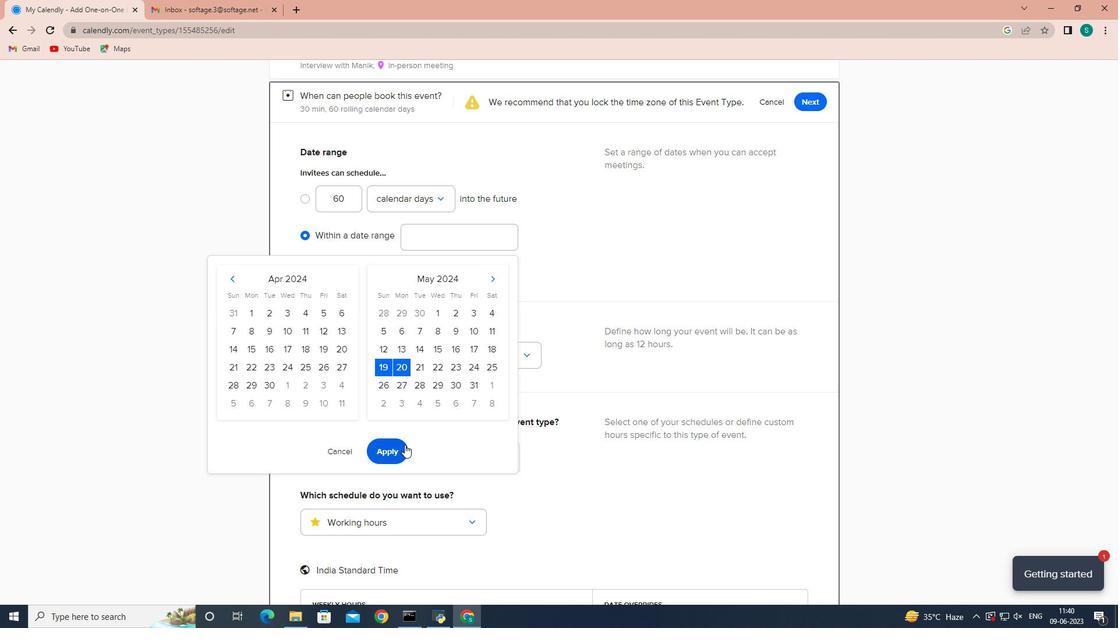 
Action: Mouse pressed left at (400, 449)
Screenshot: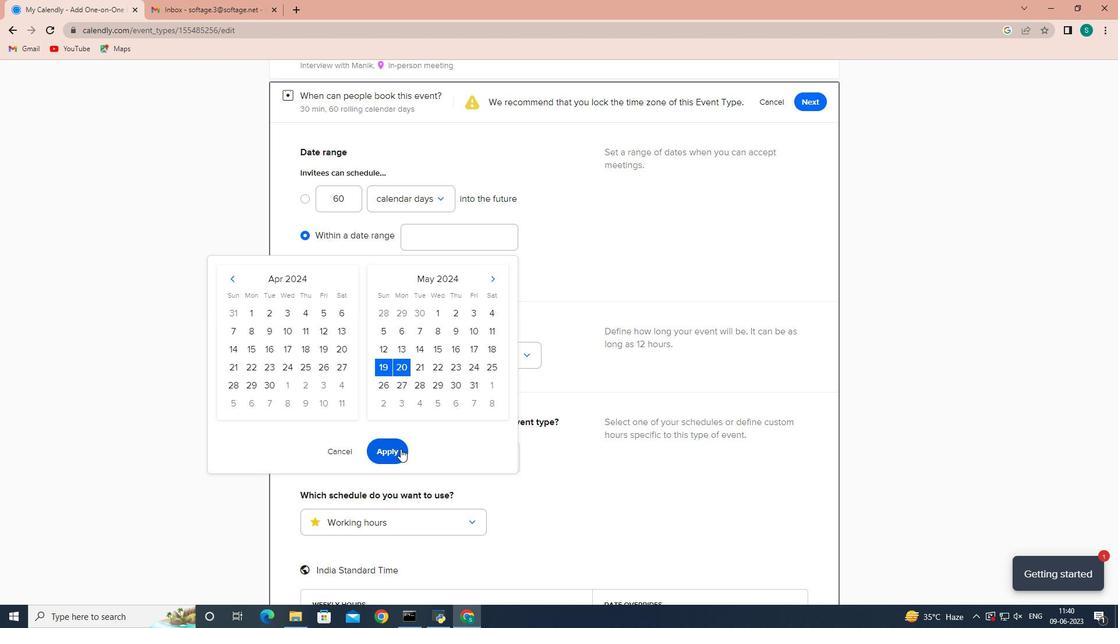 
Action: Mouse moved to (804, 98)
Screenshot: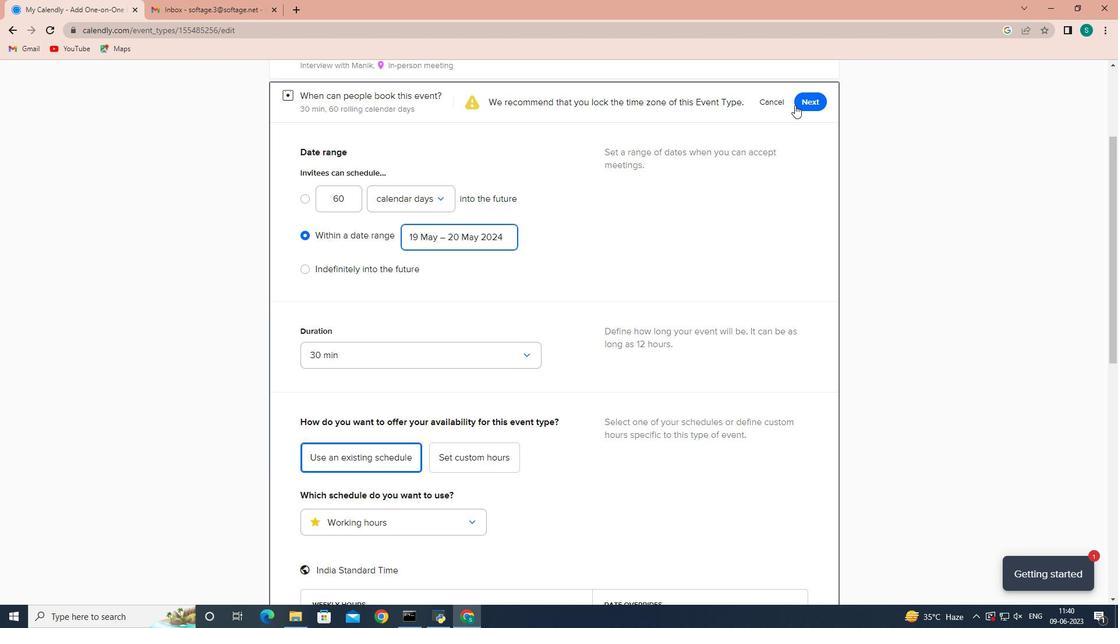 
Action: Mouse pressed left at (804, 98)
Screenshot: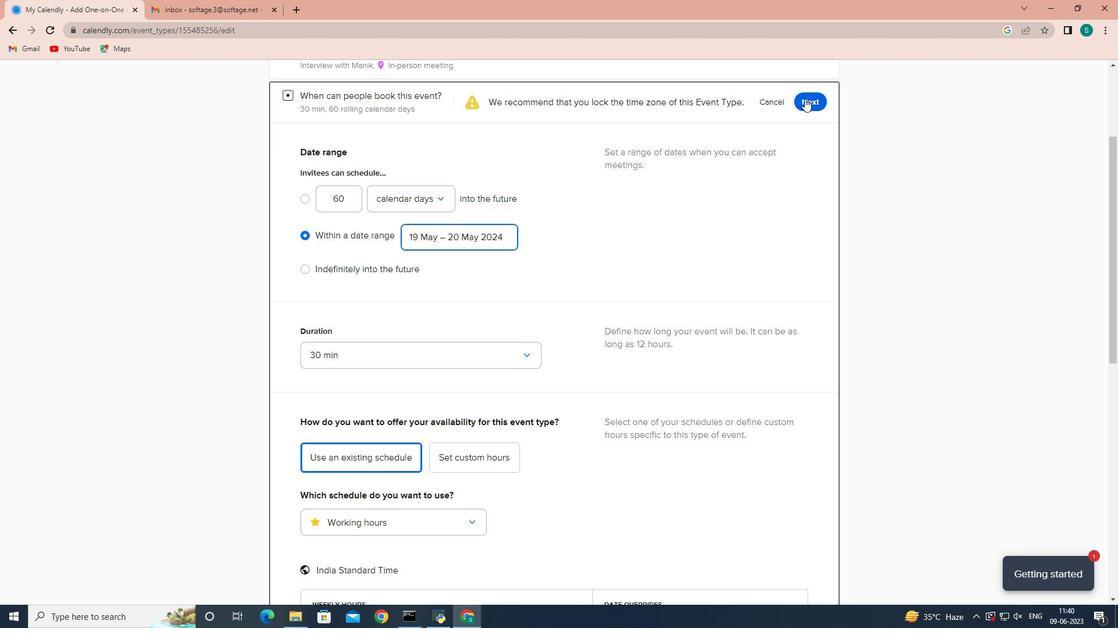 
Action: Mouse moved to (808, 114)
Screenshot: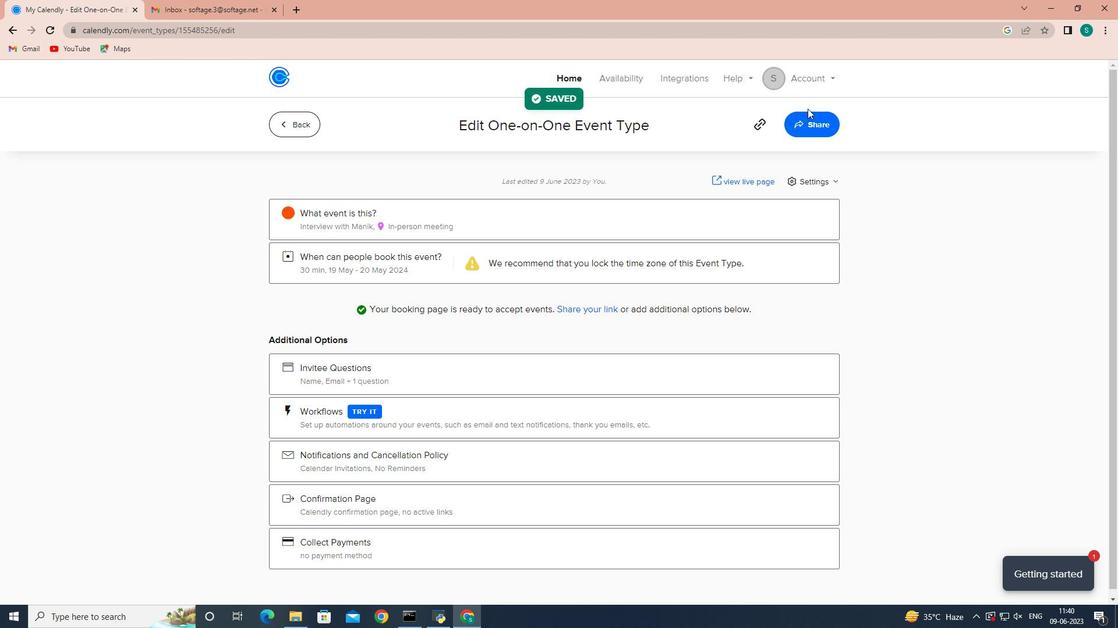
Action: Mouse pressed left at (808, 114)
Screenshot: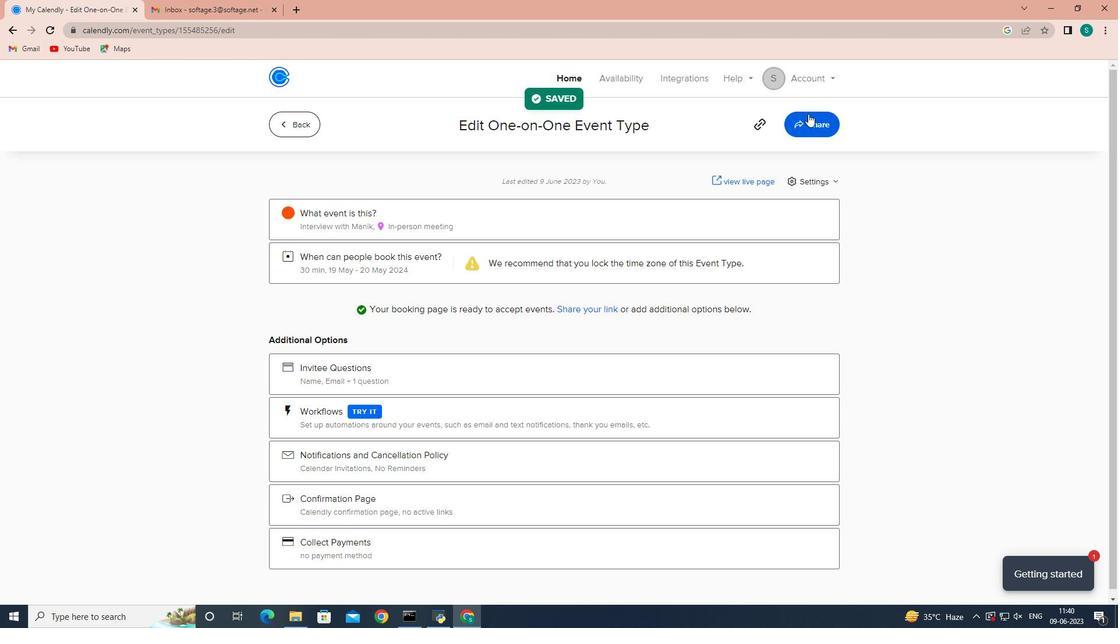 
Action: Mouse moved to (701, 241)
Screenshot: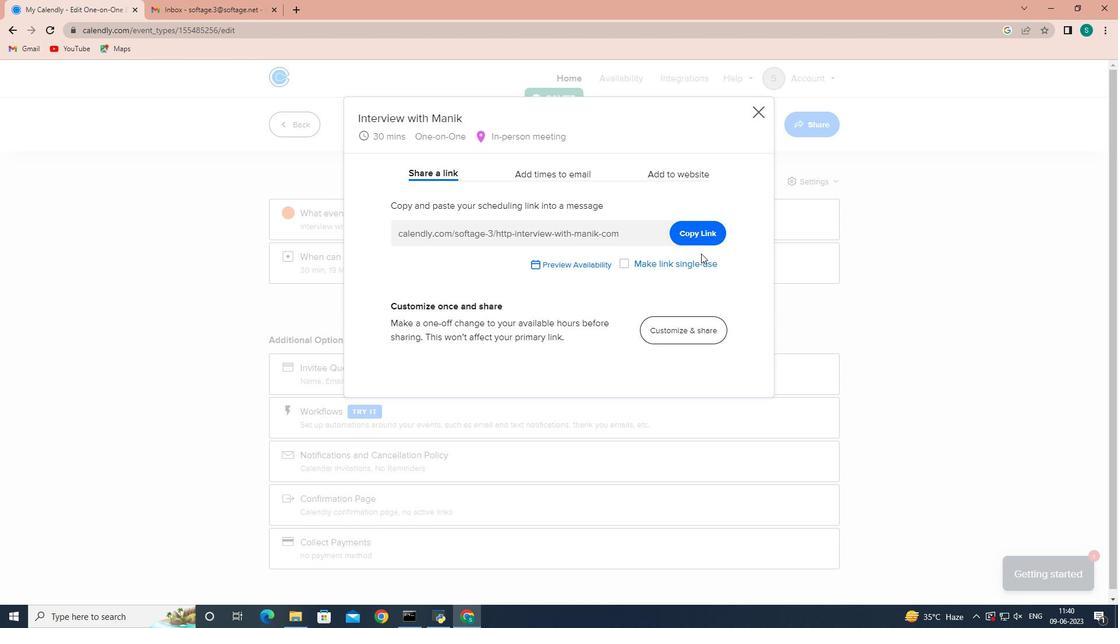 
Action: Mouse pressed left at (701, 241)
Screenshot: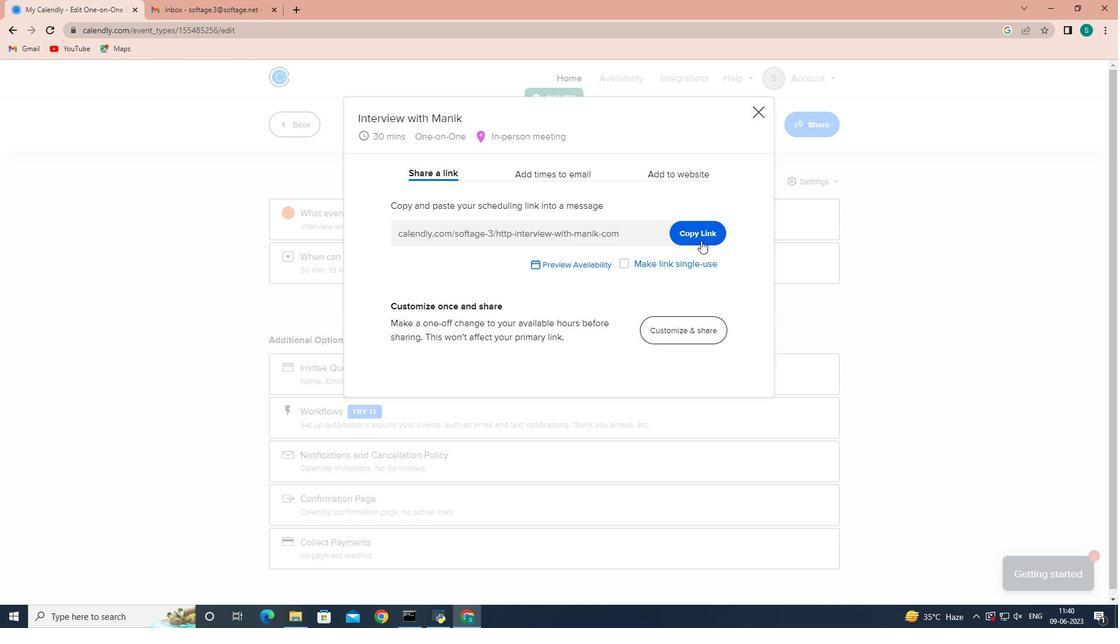 
Action: Mouse moved to (765, 112)
Screenshot: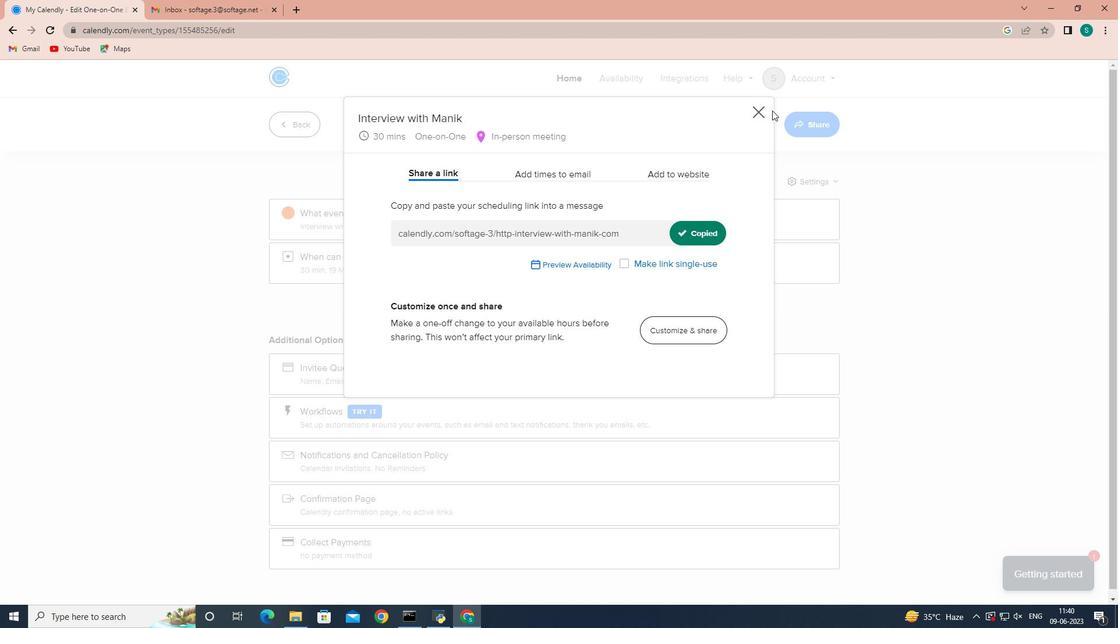 
Action: Mouse pressed left at (765, 112)
Screenshot: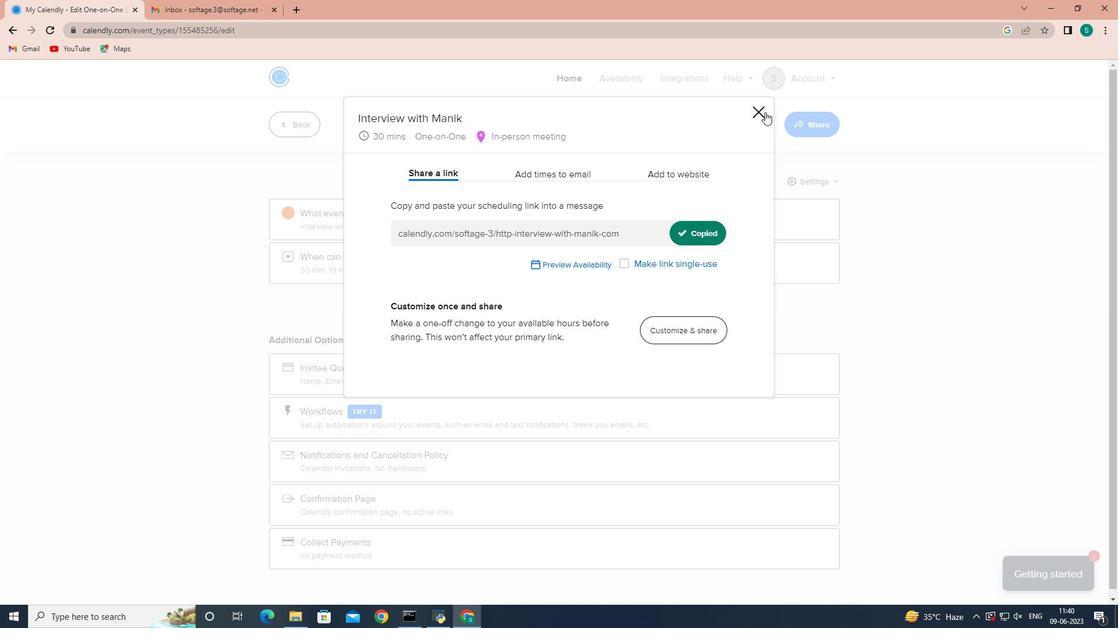 
Action: Mouse moved to (226, 0)
Screenshot: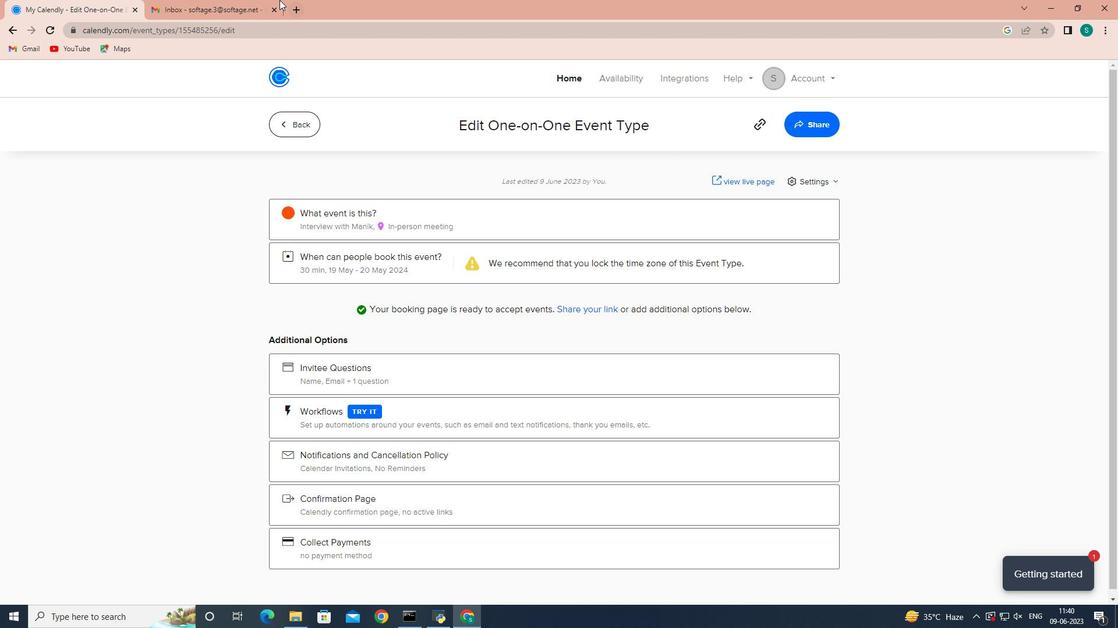 
Action: Mouse pressed left at (226, 0)
Screenshot: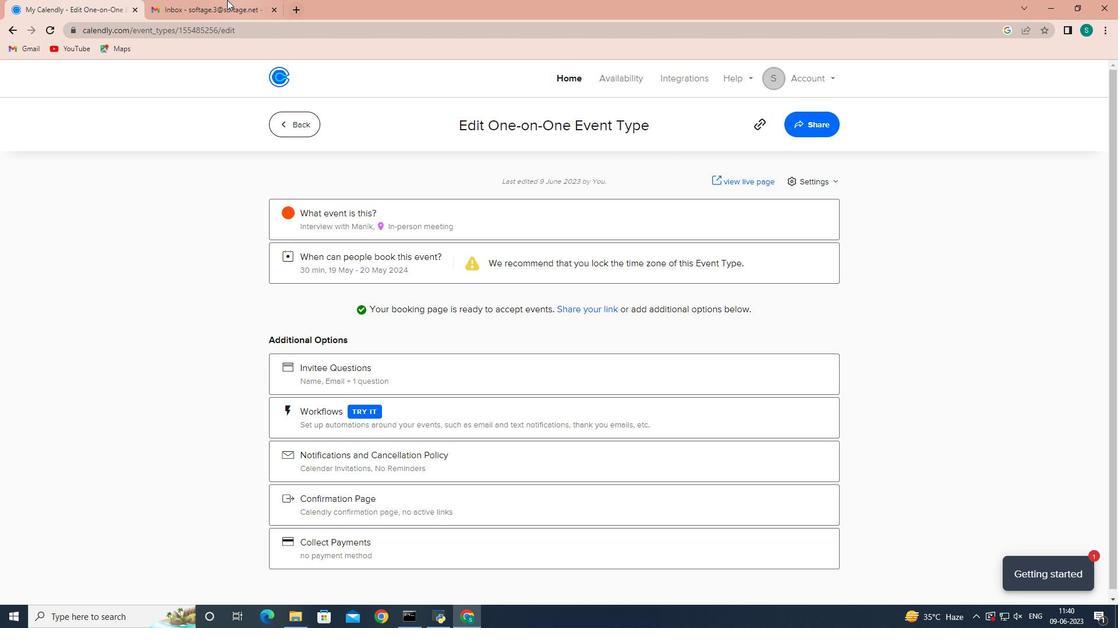 
Action: Mouse moved to (86, 150)
Screenshot: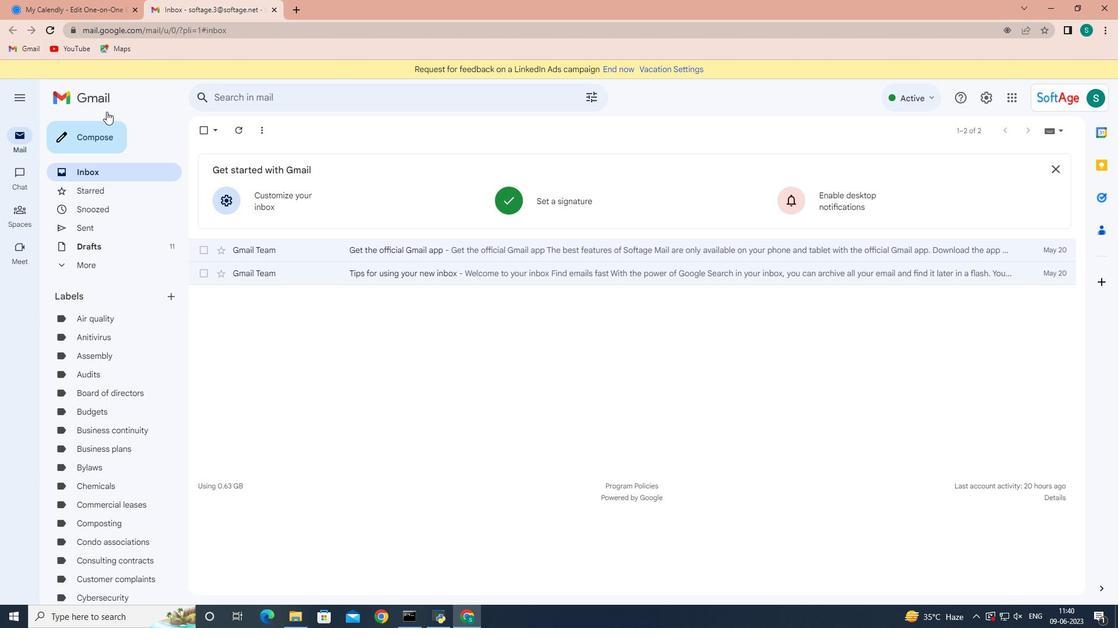 
Action: Mouse pressed left at (86, 150)
Screenshot: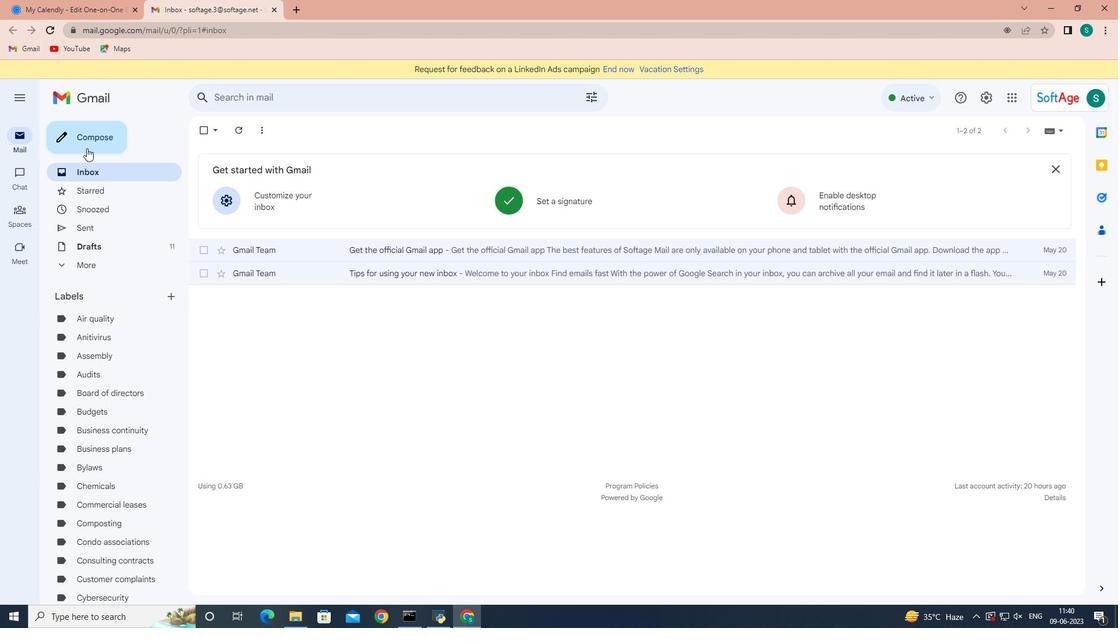 
Action: Mouse moved to (561, 8)
Screenshot: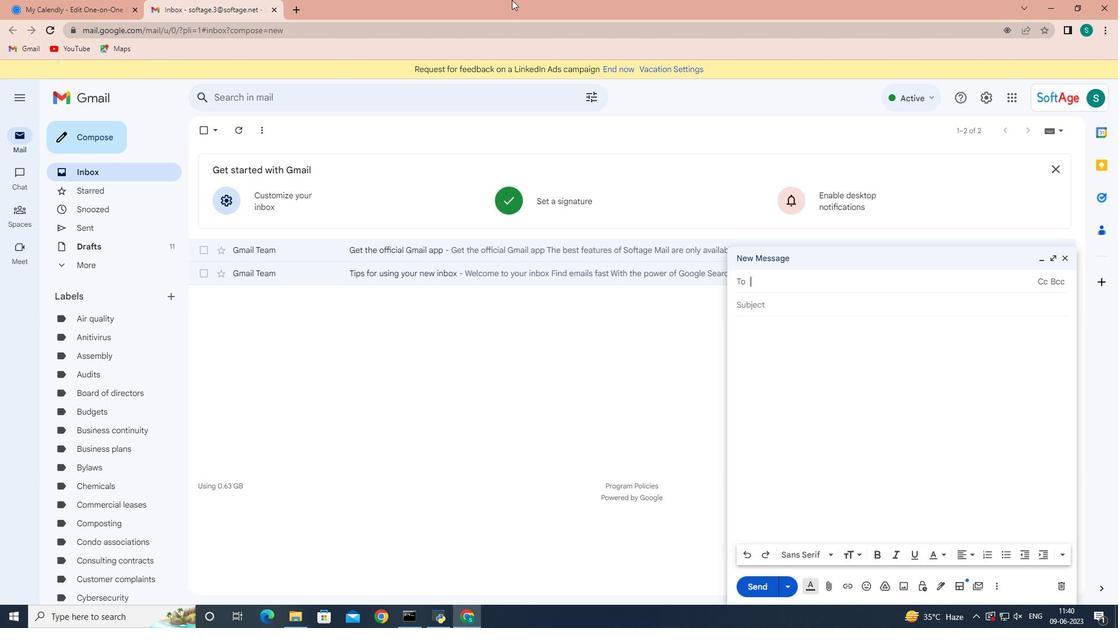 
Action: Key pressed <Key.shift>Softage.2<Key.enter><Key.shift>Softage.4<Key.enter>
Screenshot: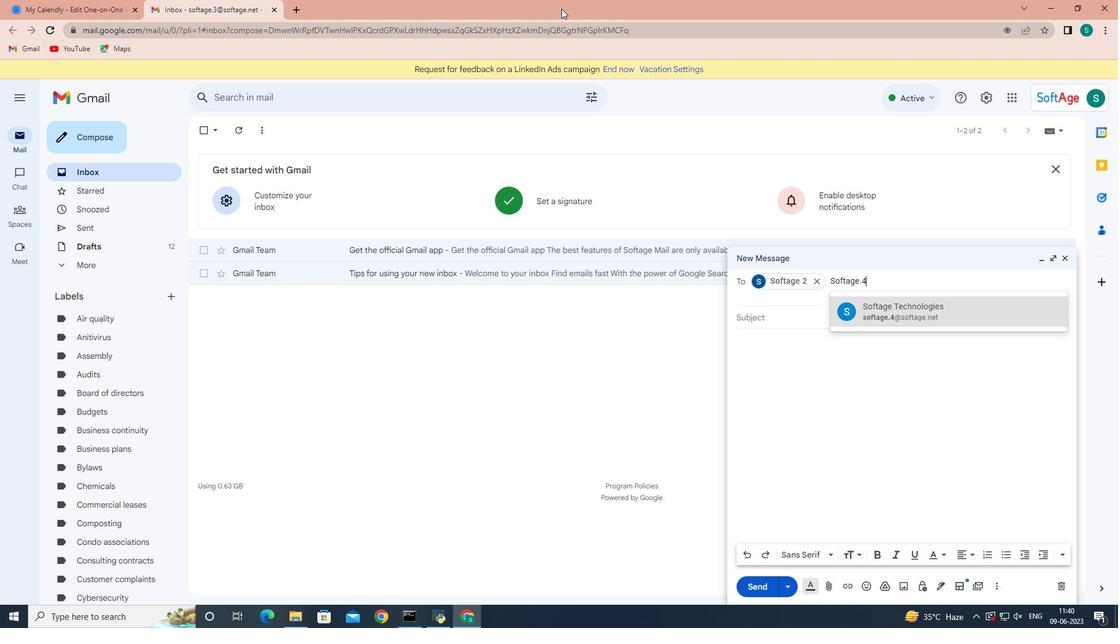 
Action: Mouse moved to (911, 426)
Screenshot: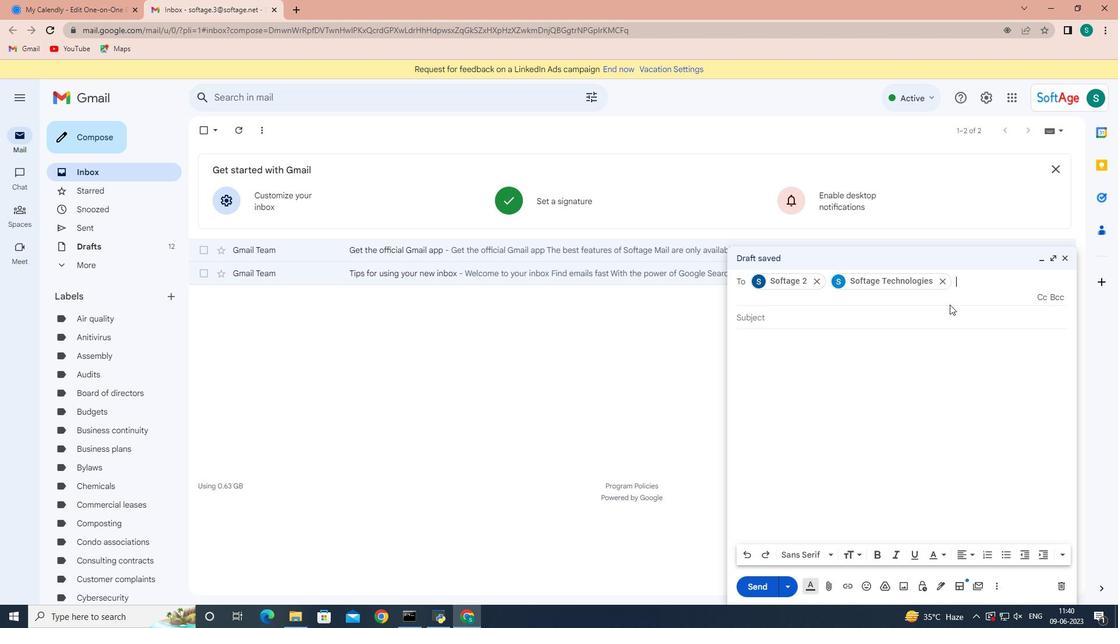 
Action: Mouse pressed left at (911, 426)
Screenshot: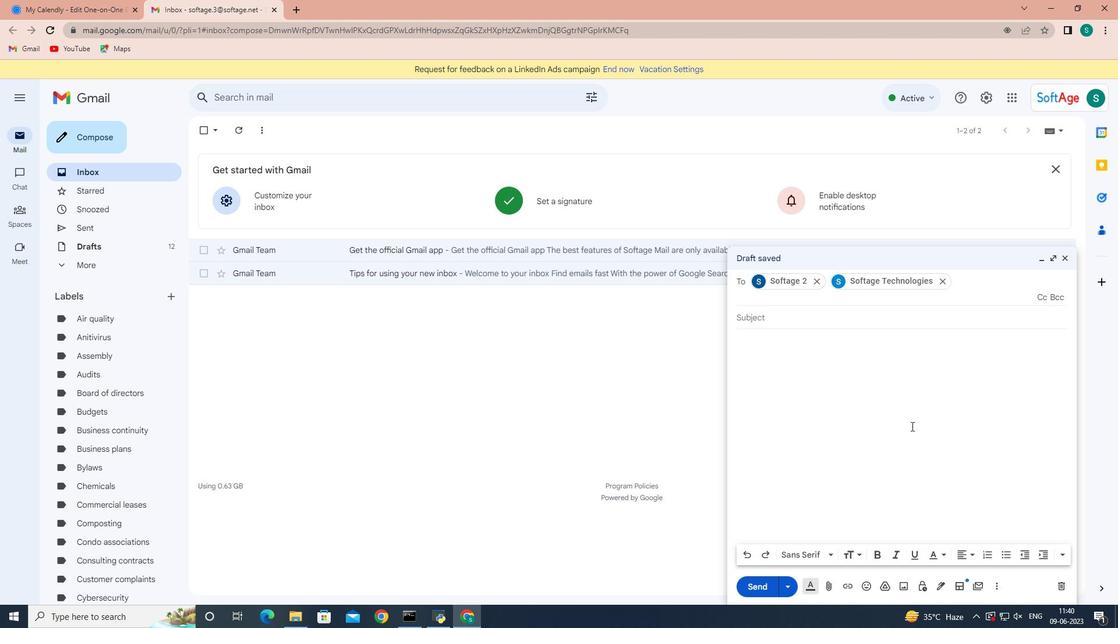 
Action: Key pressed ctrl+V
Screenshot: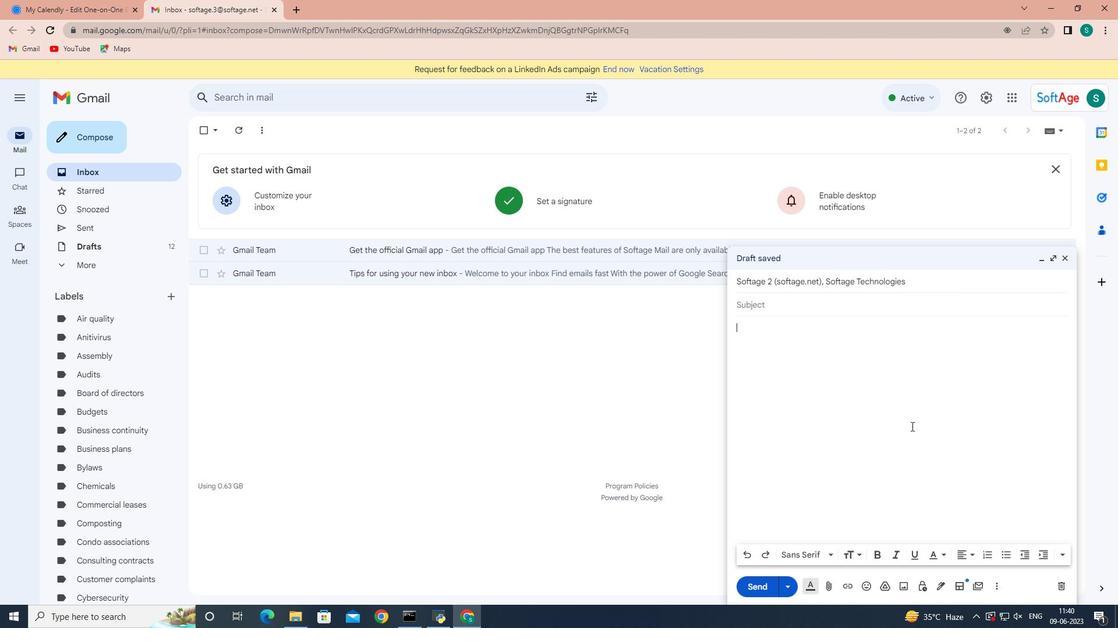 
Action: Mouse moved to (762, 589)
Screenshot: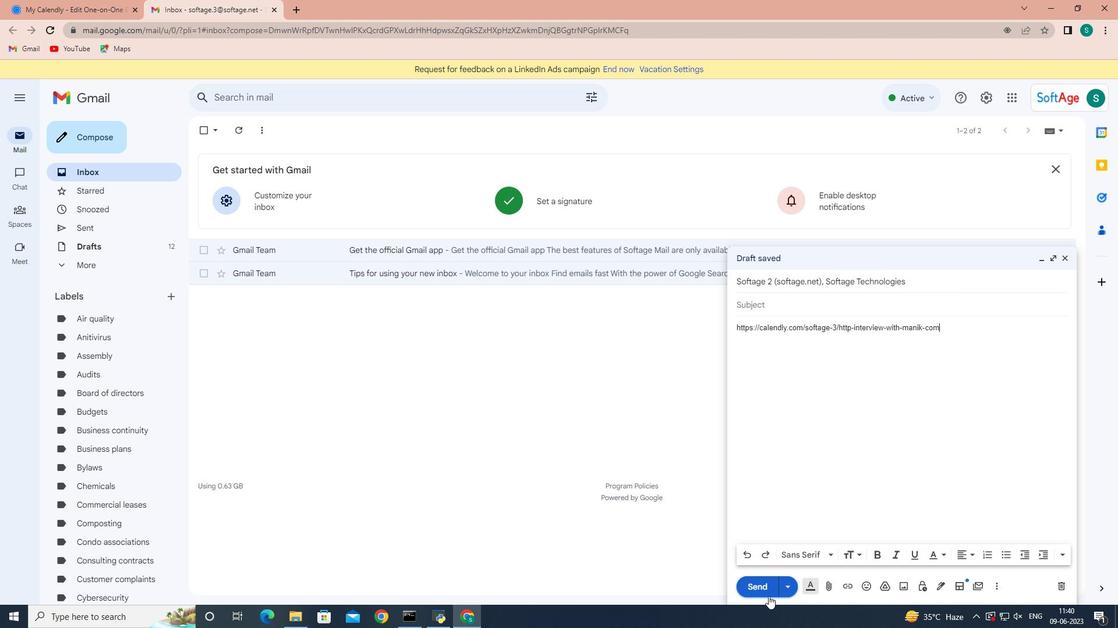 
Action: Mouse pressed left at (762, 589)
Screenshot: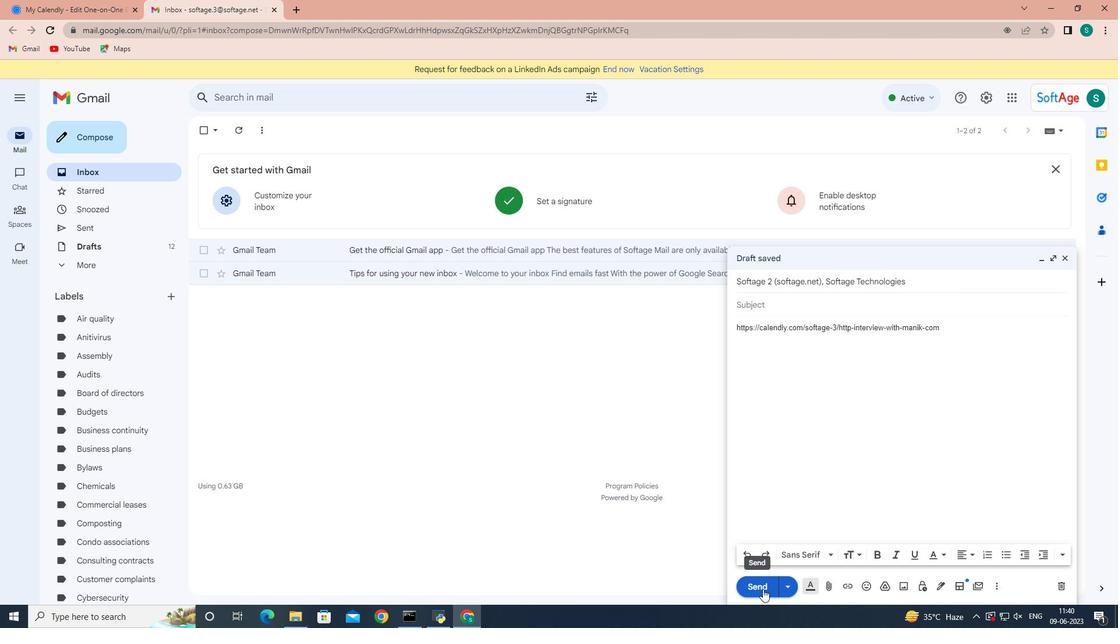 
Action: Mouse moved to (393, 400)
Screenshot: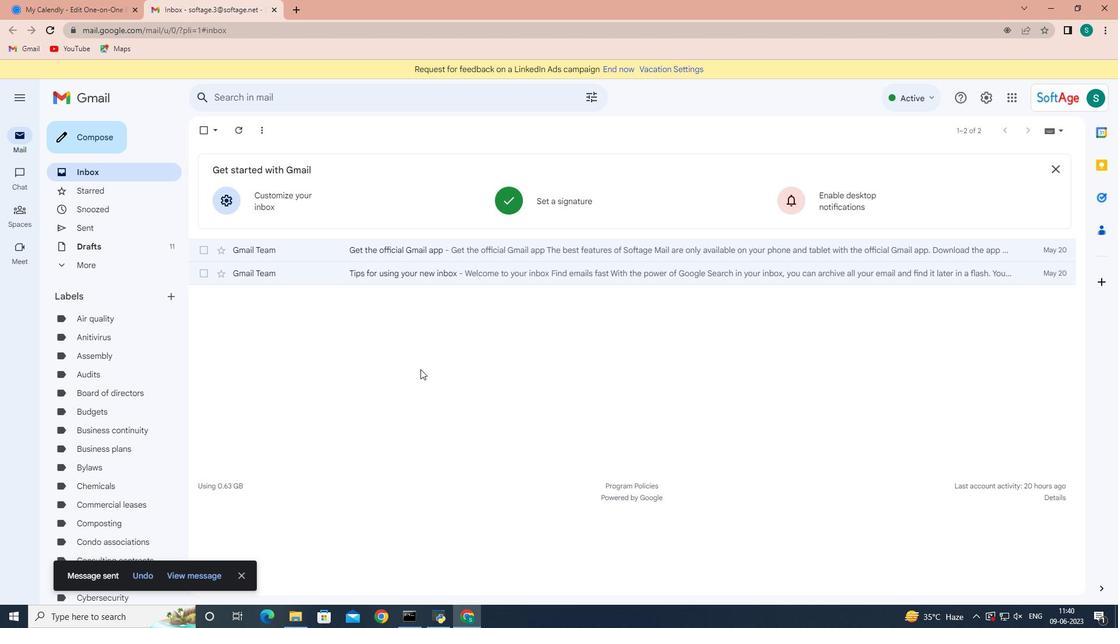 
